 Task: Check the sale-to-list ratio of large kitchen in the last 3 years.
Action: Mouse moved to (797, 179)
Screenshot: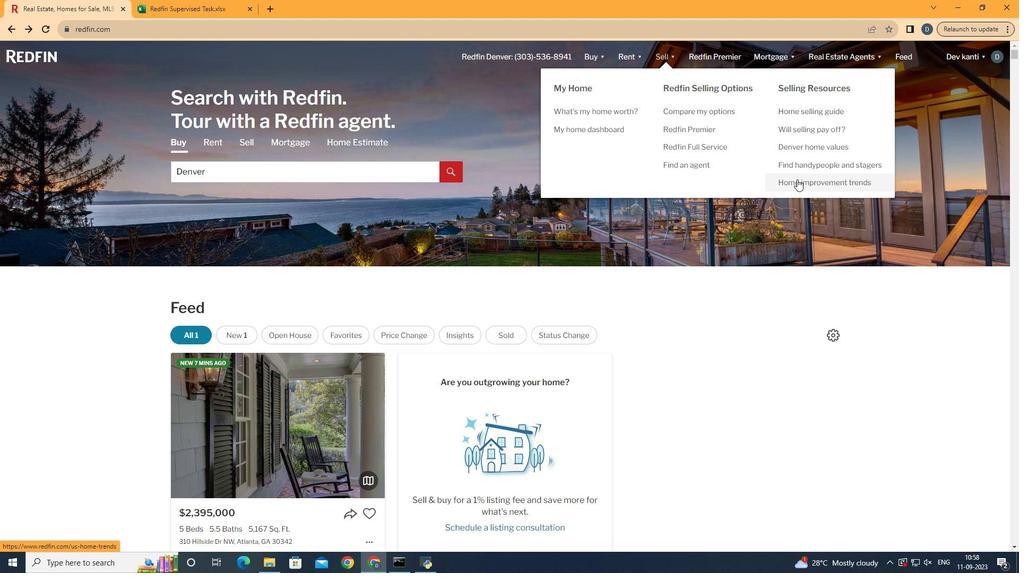 
Action: Mouse pressed left at (797, 179)
Screenshot: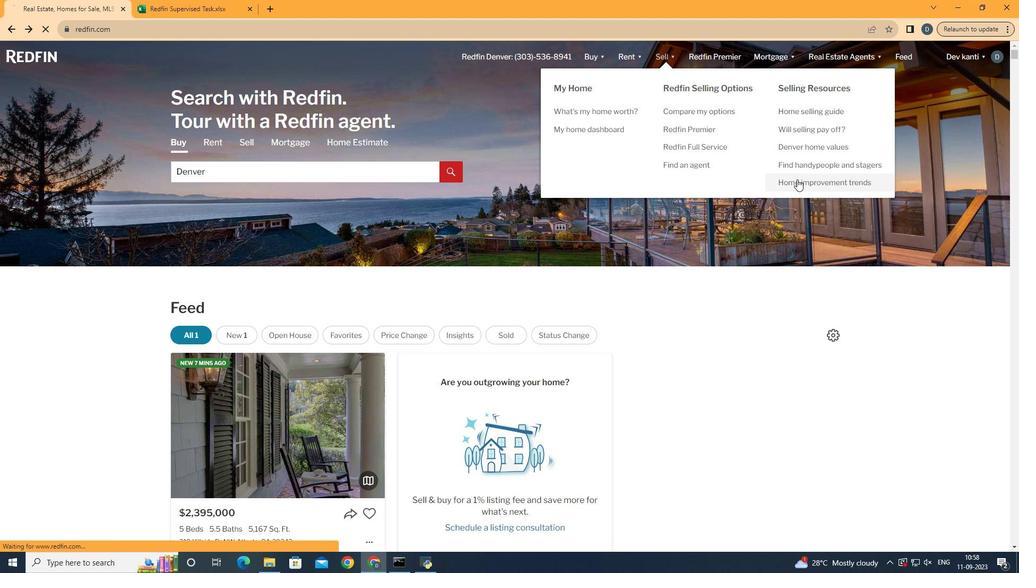 
Action: Mouse moved to (255, 198)
Screenshot: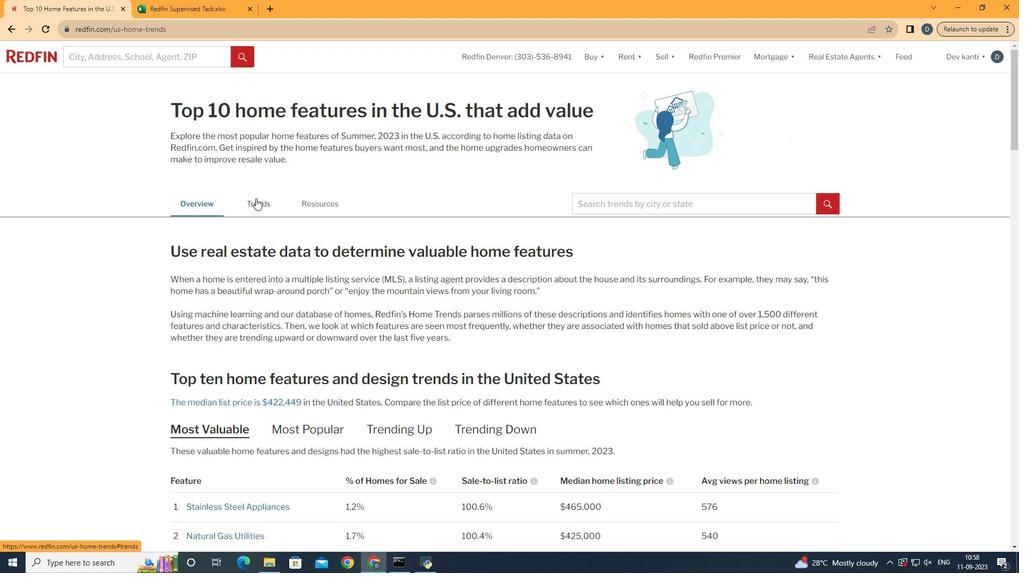 
Action: Mouse pressed left at (255, 198)
Screenshot: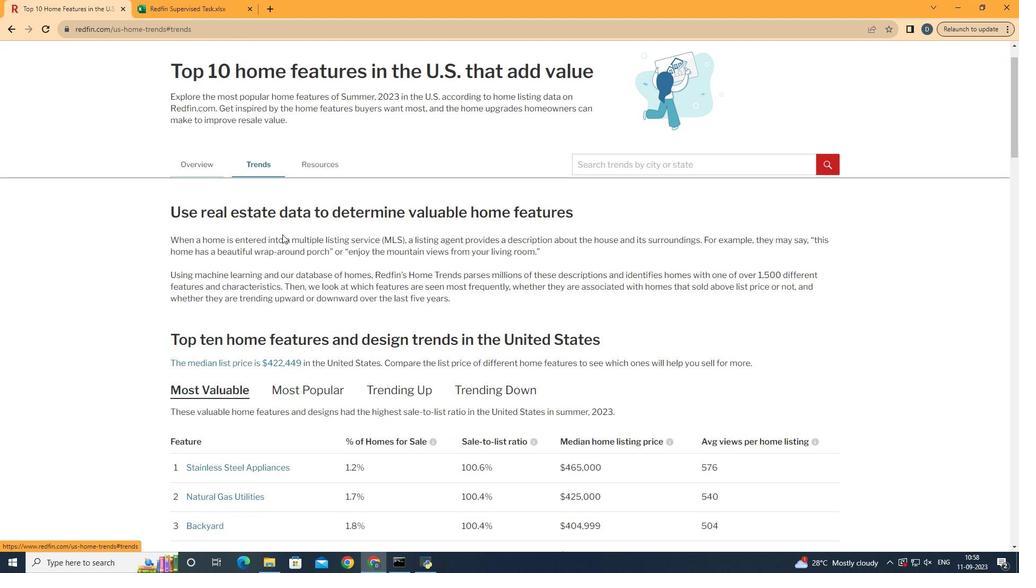
Action: Mouse moved to (351, 289)
Screenshot: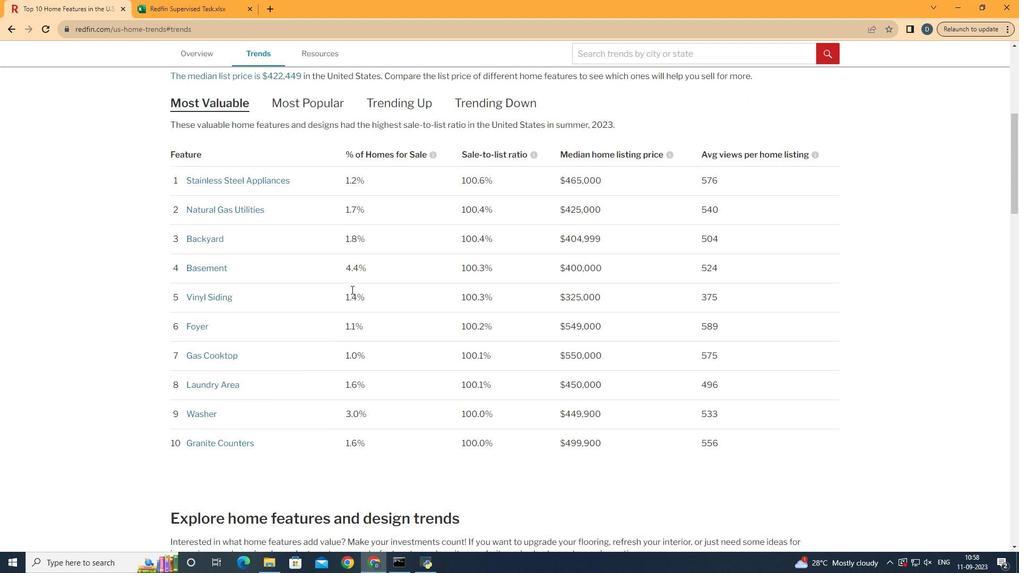 
Action: Mouse scrolled (351, 289) with delta (0, 0)
Screenshot: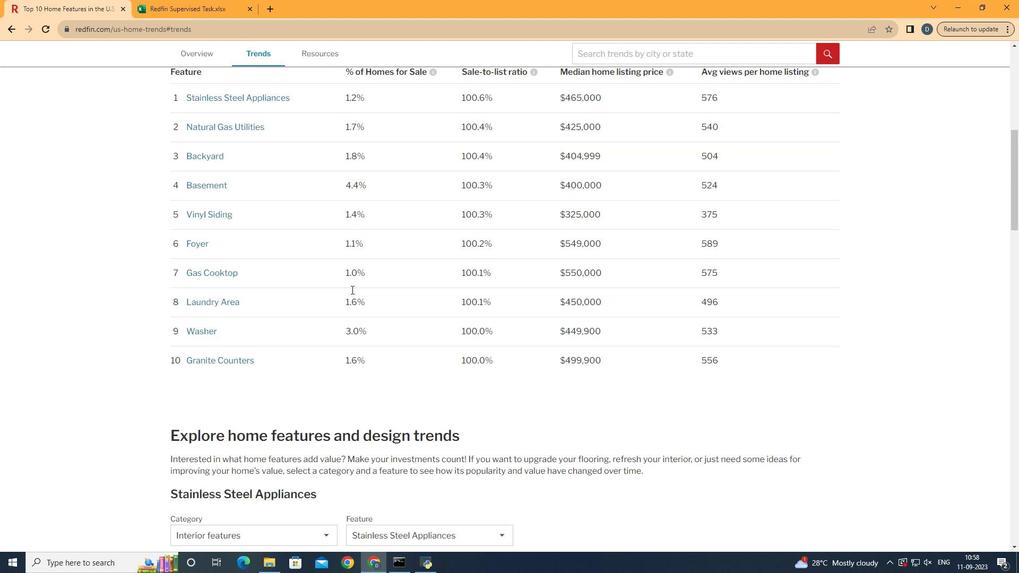 
Action: Mouse scrolled (351, 289) with delta (0, 0)
Screenshot: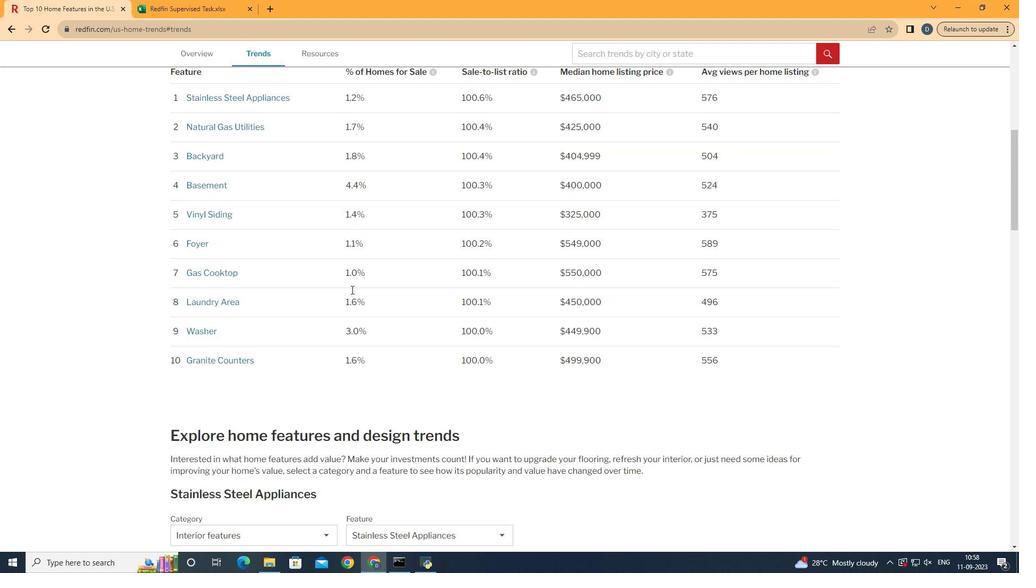
Action: Mouse scrolled (351, 289) with delta (0, 0)
Screenshot: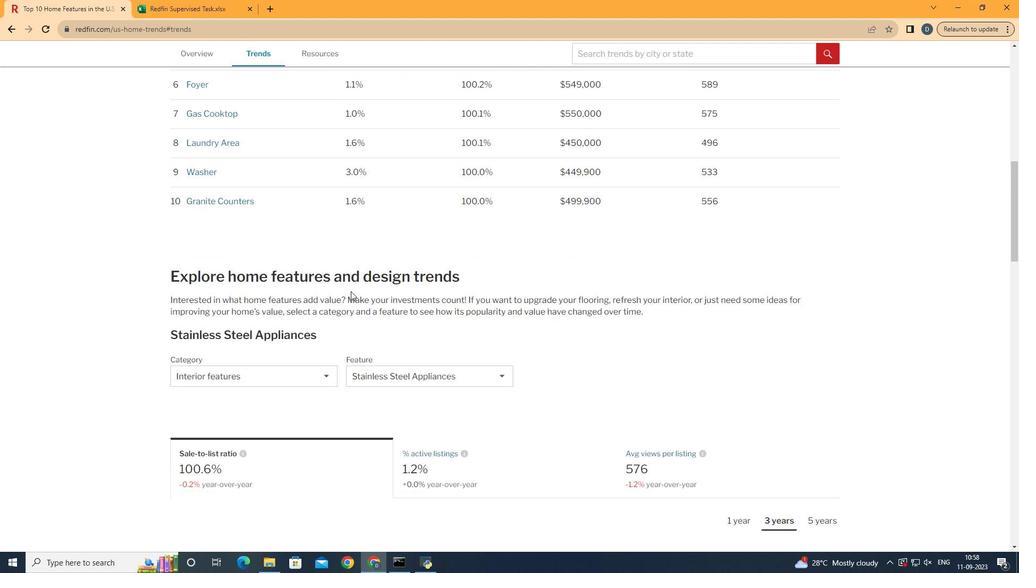 
Action: Mouse scrolled (351, 289) with delta (0, 0)
Screenshot: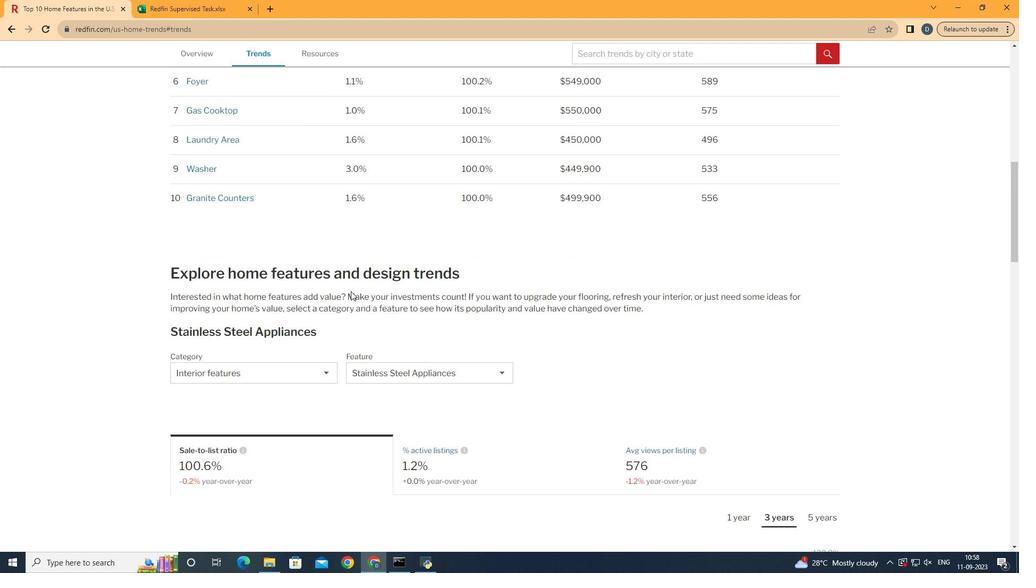 
Action: Mouse scrolled (351, 289) with delta (0, 0)
Screenshot: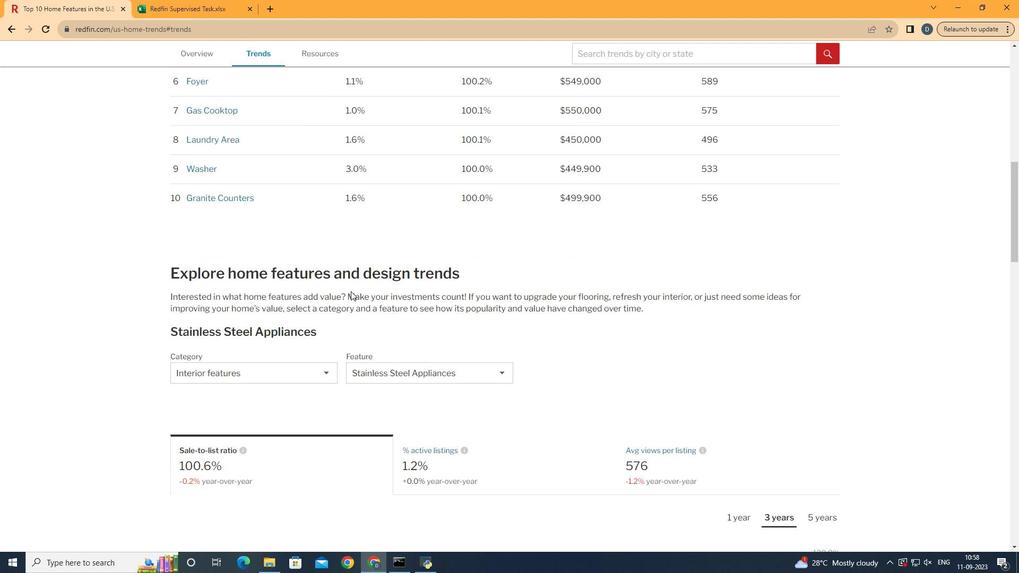 
Action: Mouse moved to (351, 291)
Screenshot: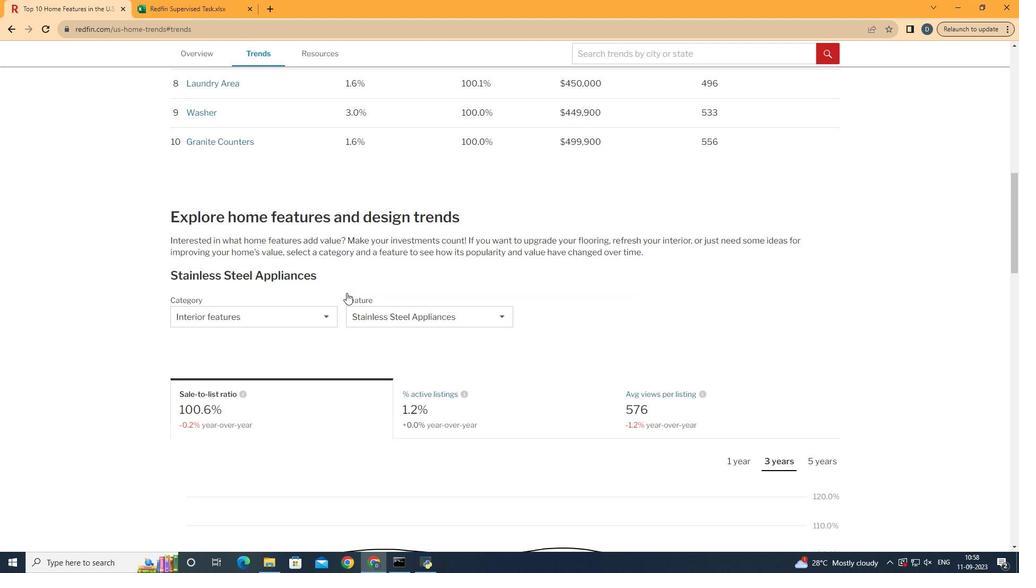
Action: Mouse scrolled (351, 291) with delta (0, 0)
Screenshot: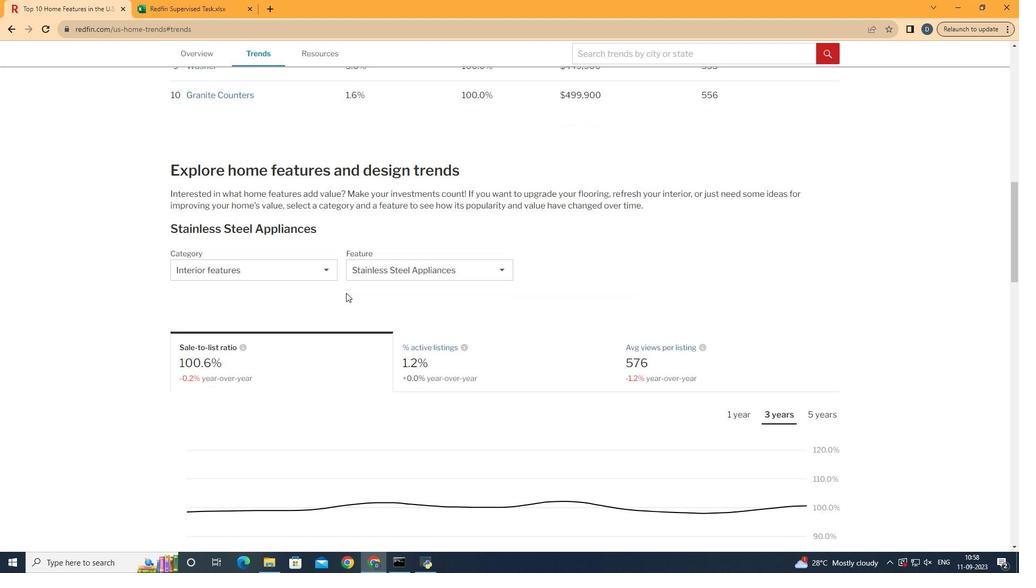 
Action: Mouse scrolled (351, 291) with delta (0, 0)
Screenshot: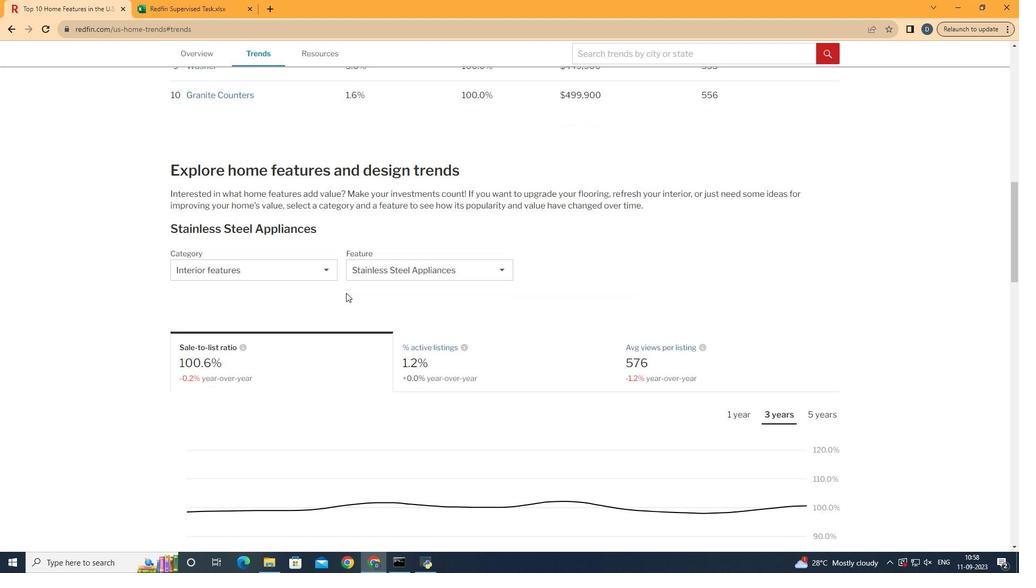 
Action: Mouse moved to (312, 276)
Screenshot: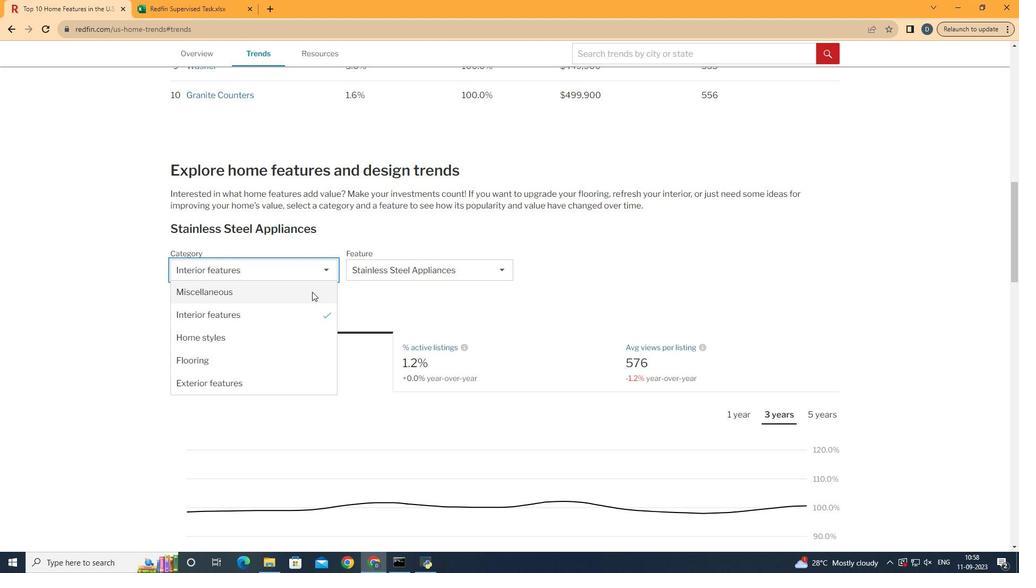 
Action: Mouse pressed left at (312, 276)
Screenshot: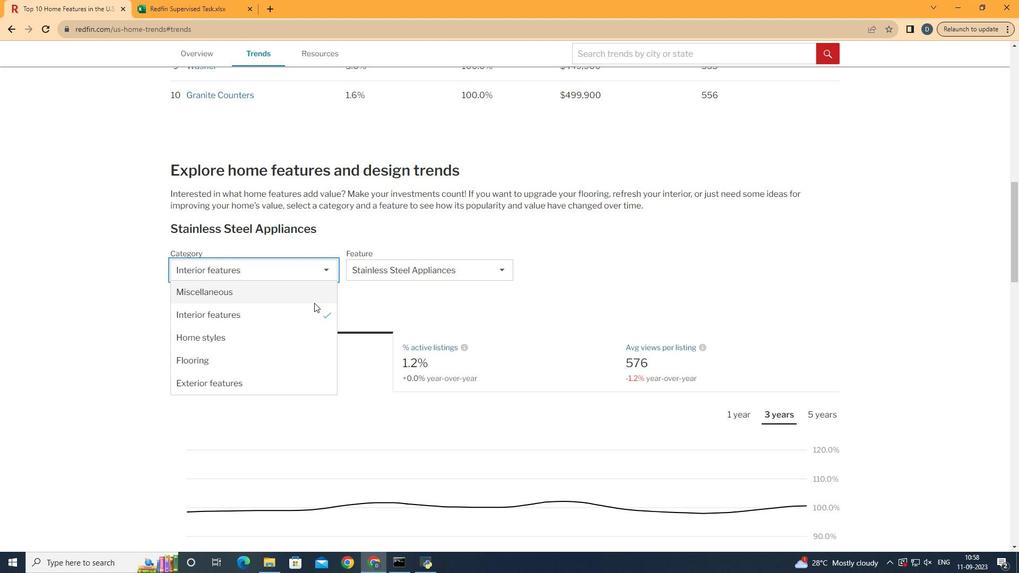 
Action: Mouse moved to (315, 308)
Screenshot: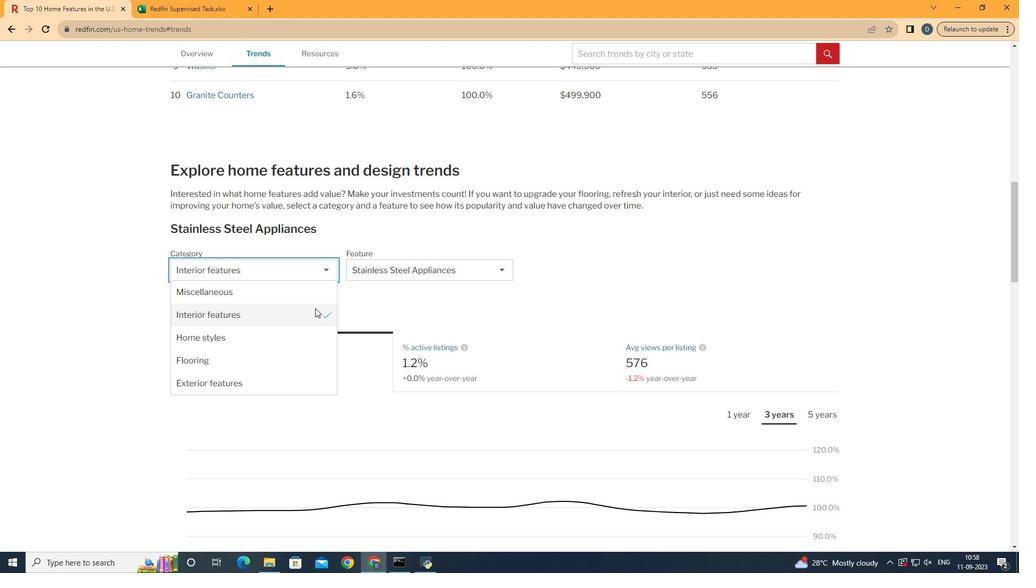 
Action: Mouse pressed left at (315, 308)
Screenshot: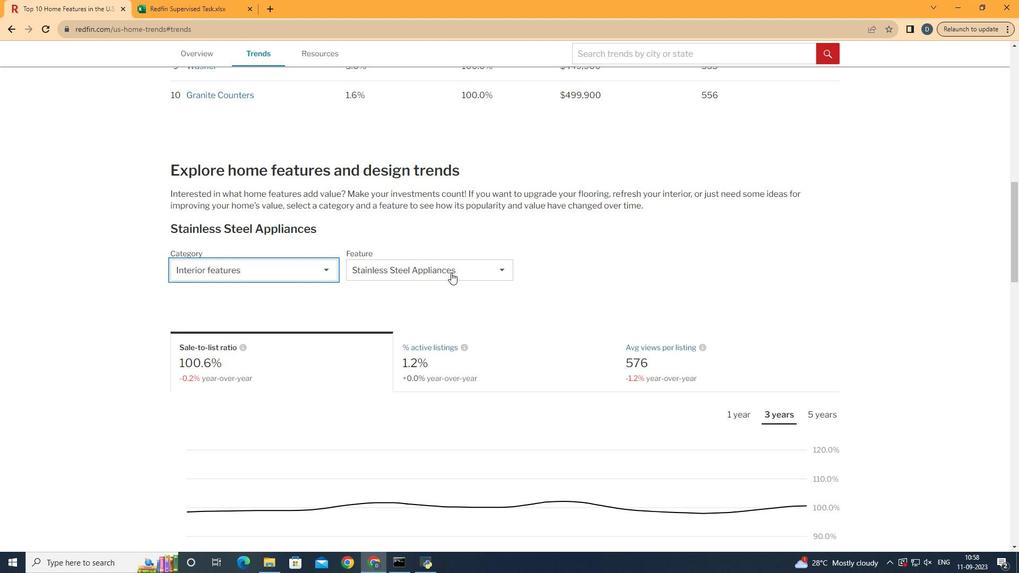 
Action: Mouse moved to (452, 272)
Screenshot: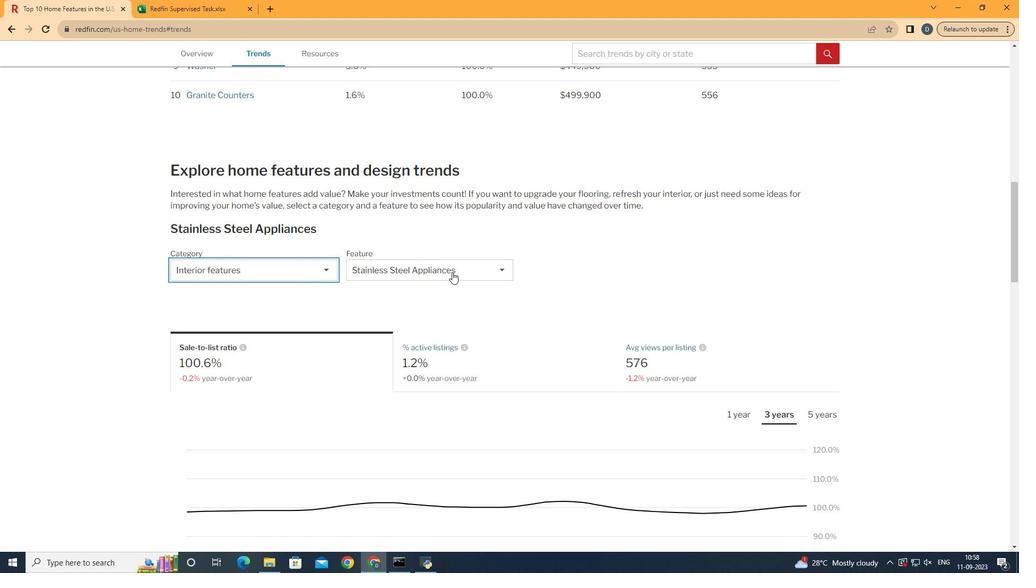 
Action: Mouse pressed left at (452, 272)
Screenshot: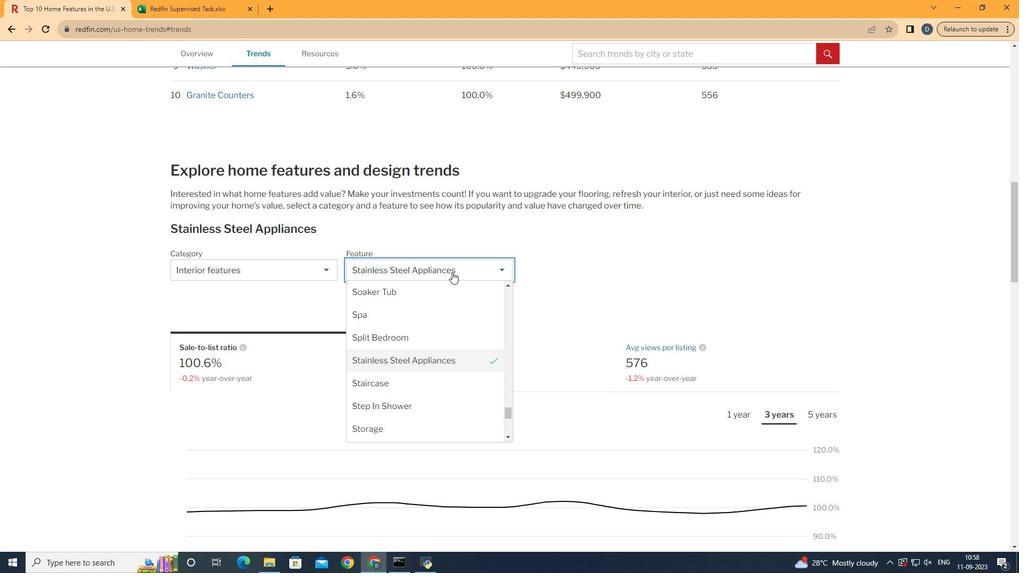 
Action: Mouse moved to (466, 377)
Screenshot: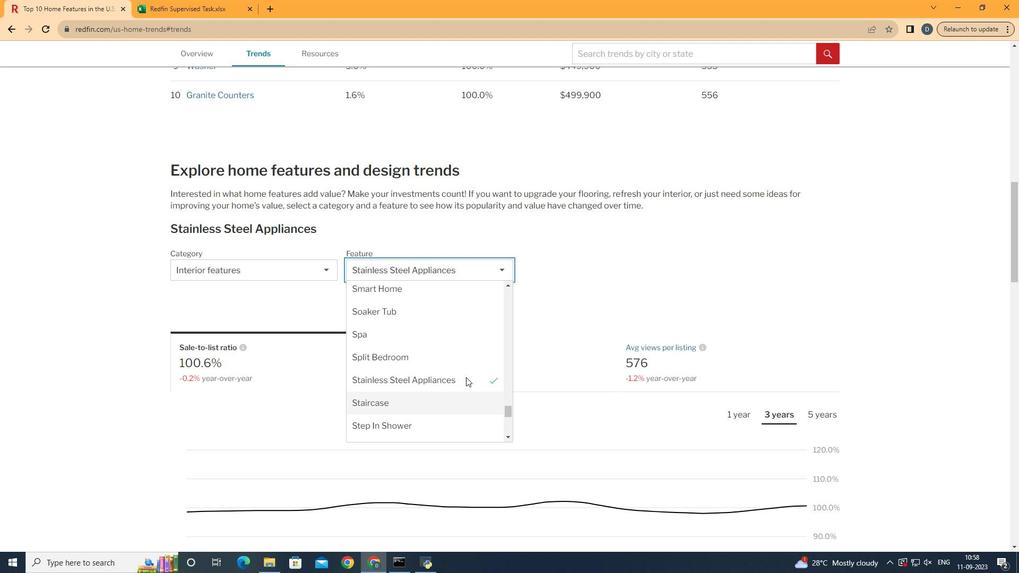 
Action: Mouse scrolled (466, 378) with delta (0, 0)
Screenshot: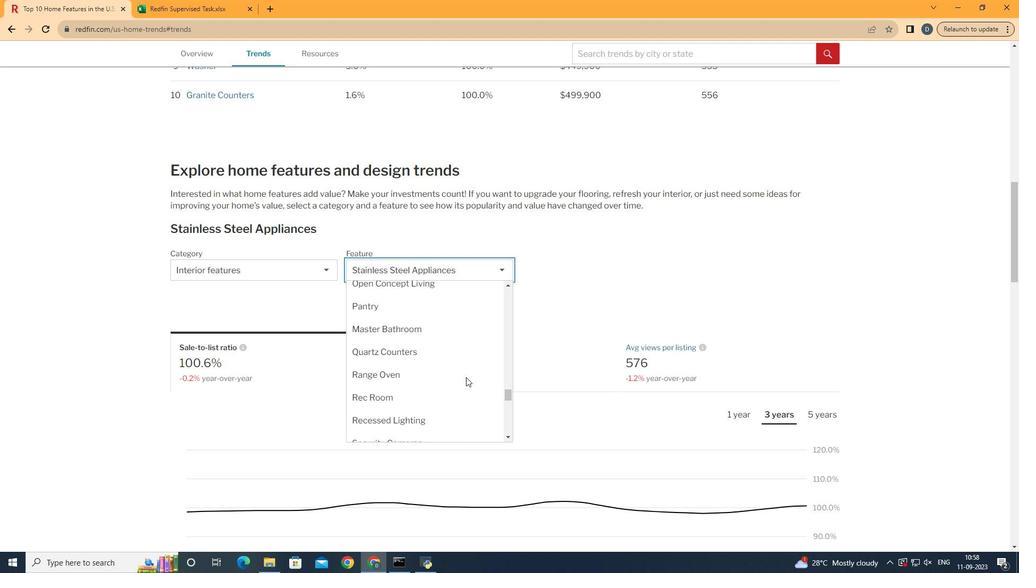 
Action: Mouse scrolled (466, 378) with delta (0, 0)
Screenshot: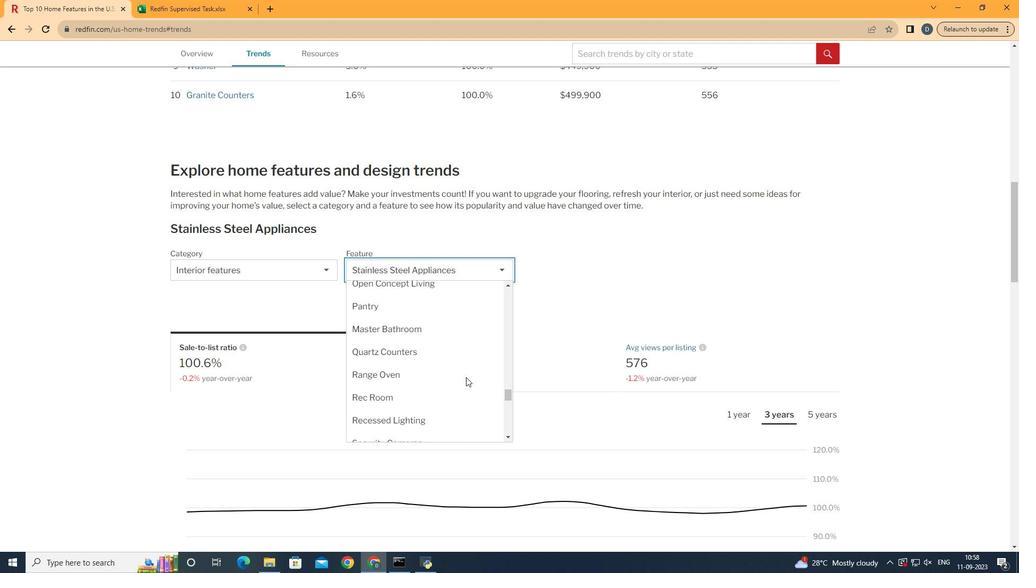 
Action: Mouse scrolled (466, 378) with delta (0, 0)
Screenshot: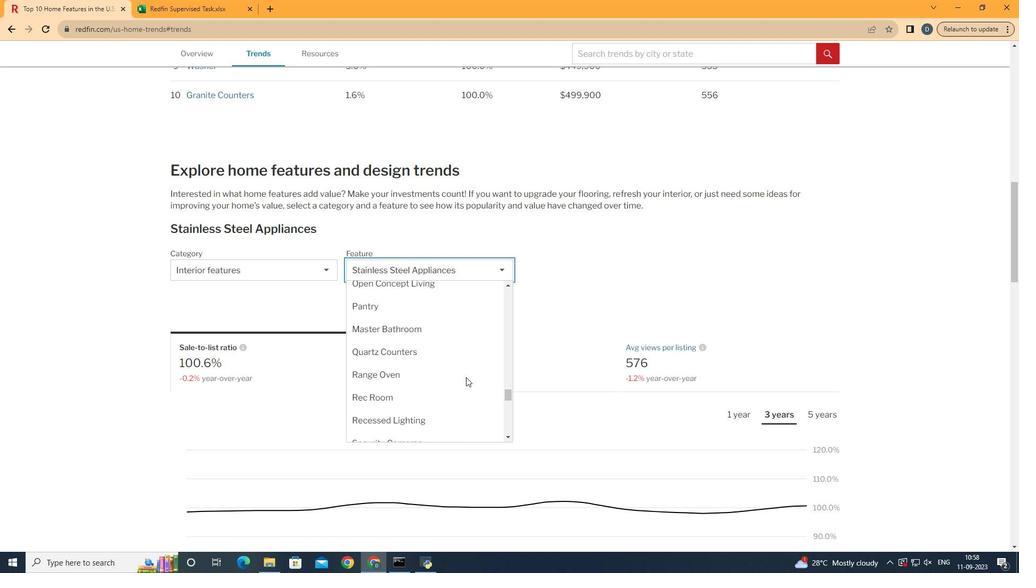 
Action: Mouse scrolled (466, 378) with delta (0, 0)
Screenshot: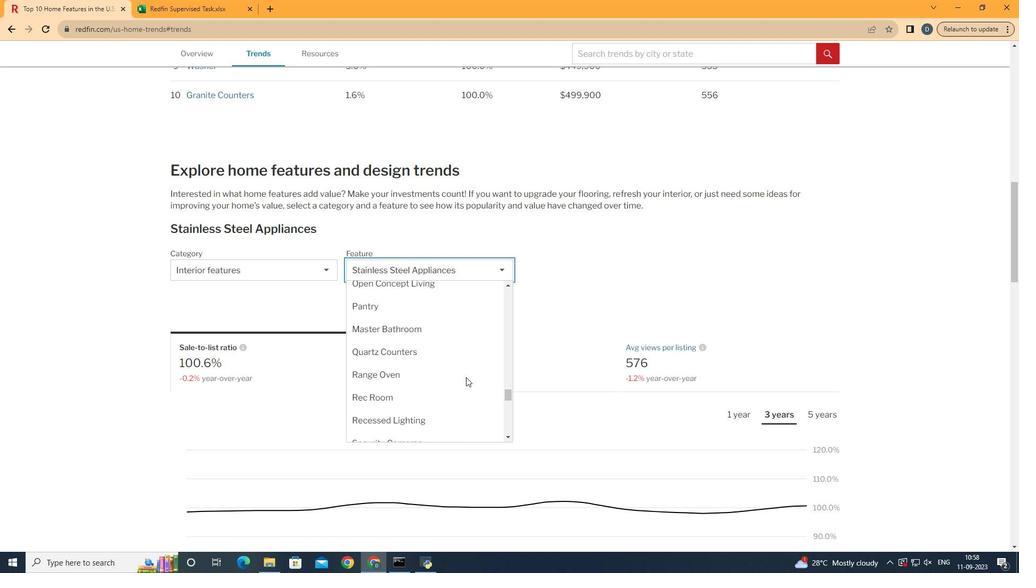 
Action: Mouse scrolled (466, 378) with delta (0, 0)
Screenshot: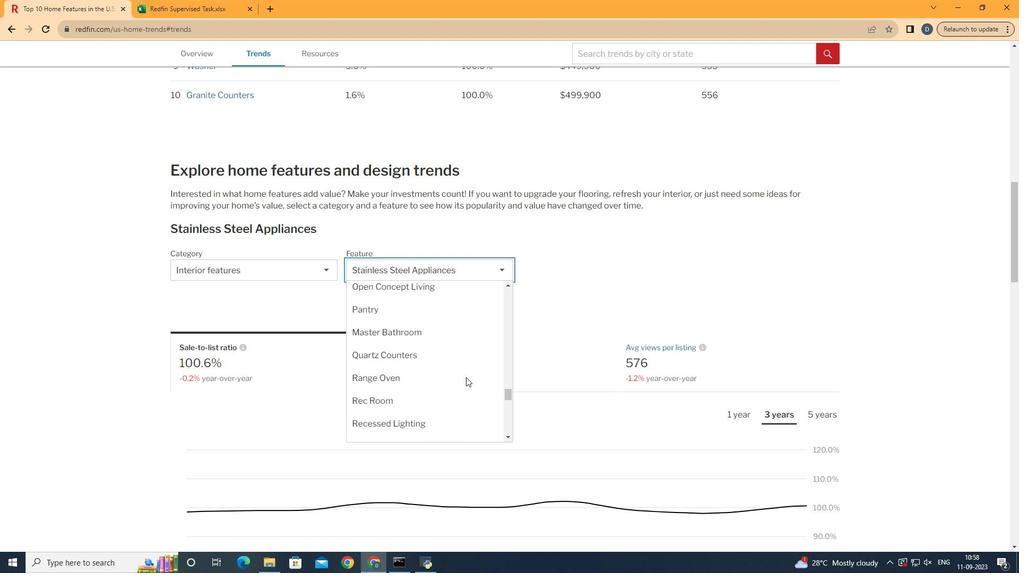 
Action: Mouse scrolled (466, 378) with delta (0, 0)
Screenshot: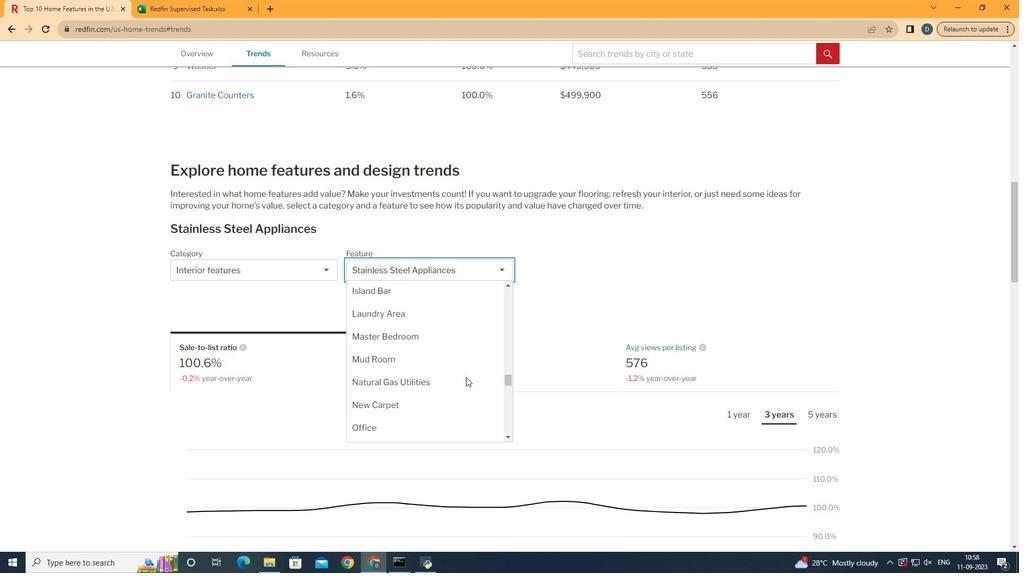 
Action: Mouse scrolled (466, 378) with delta (0, 0)
Screenshot: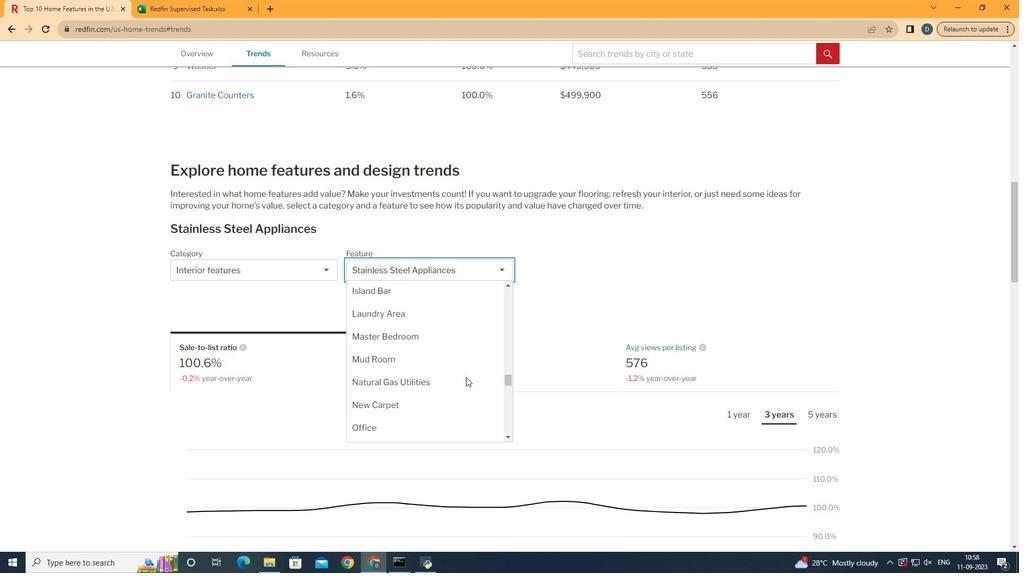 
Action: Mouse scrolled (466, 378) with delta (0, 0)
Screenshot: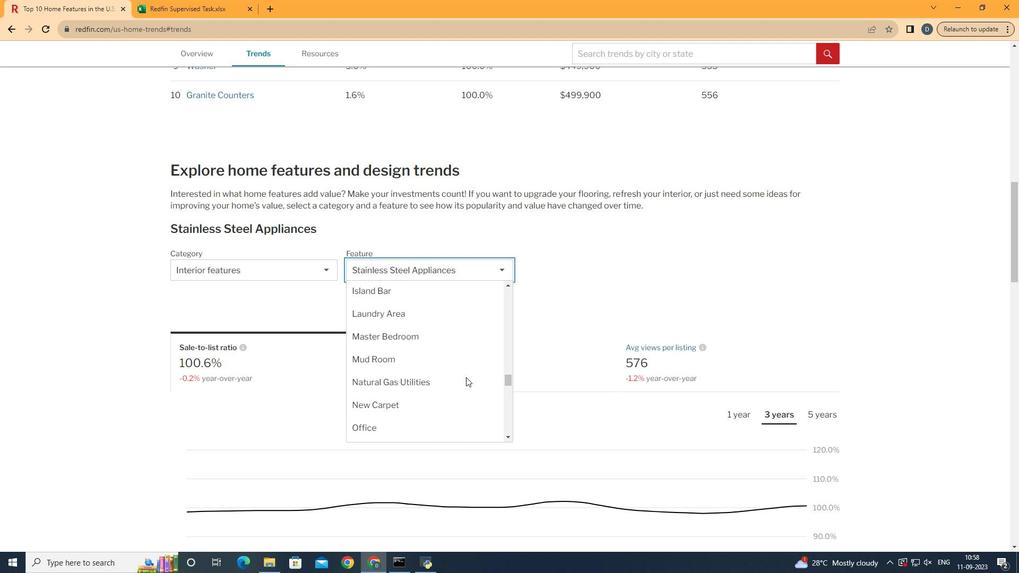 
Action: Mouse scrolled (466, 378) with delta (0, 0)
Screenshot: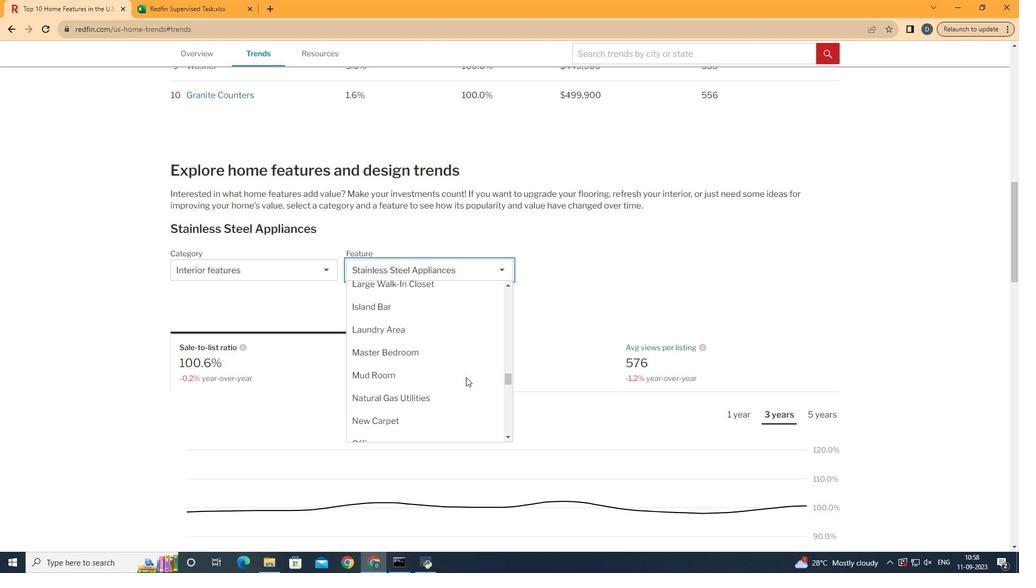 
Action: Mouse scrolled (466, 378) with delta (0, 0)
Screenshot: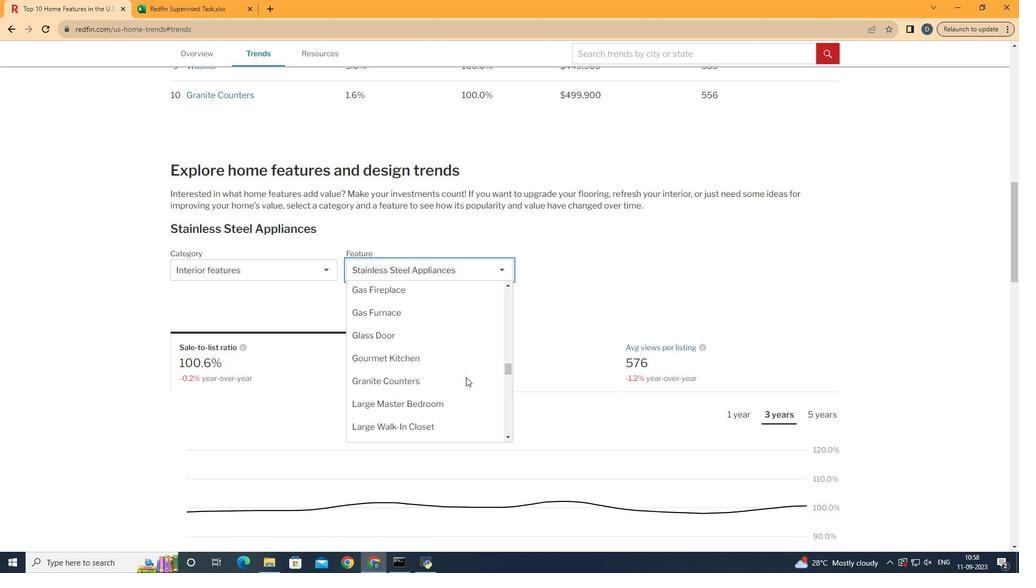 
Action: Mouse scrolled (466, 378) with delta (0, 0)
Screenshot: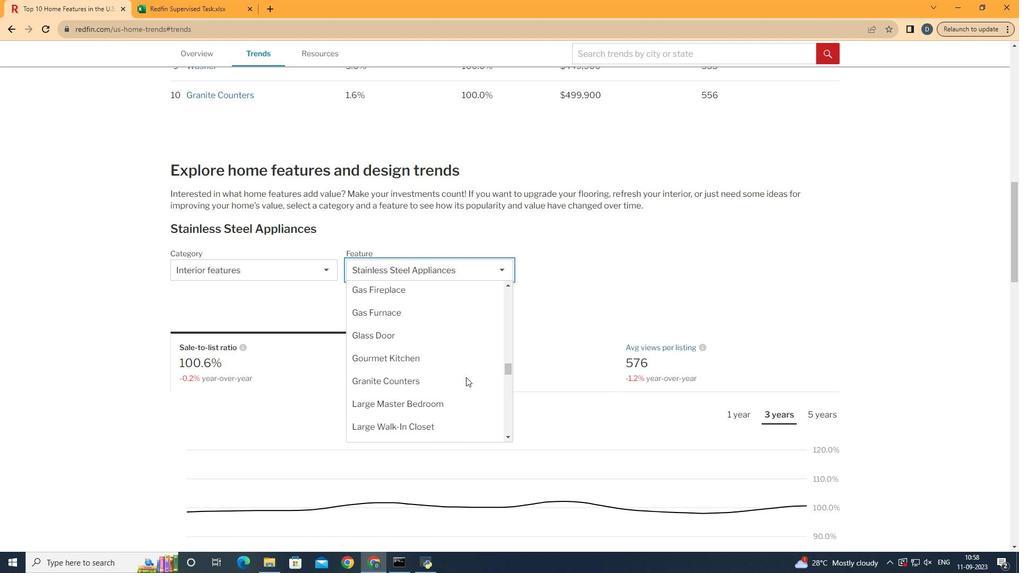 
Action: Mouse scrolled (466, 378) with delta (0, 0)
Screenshot: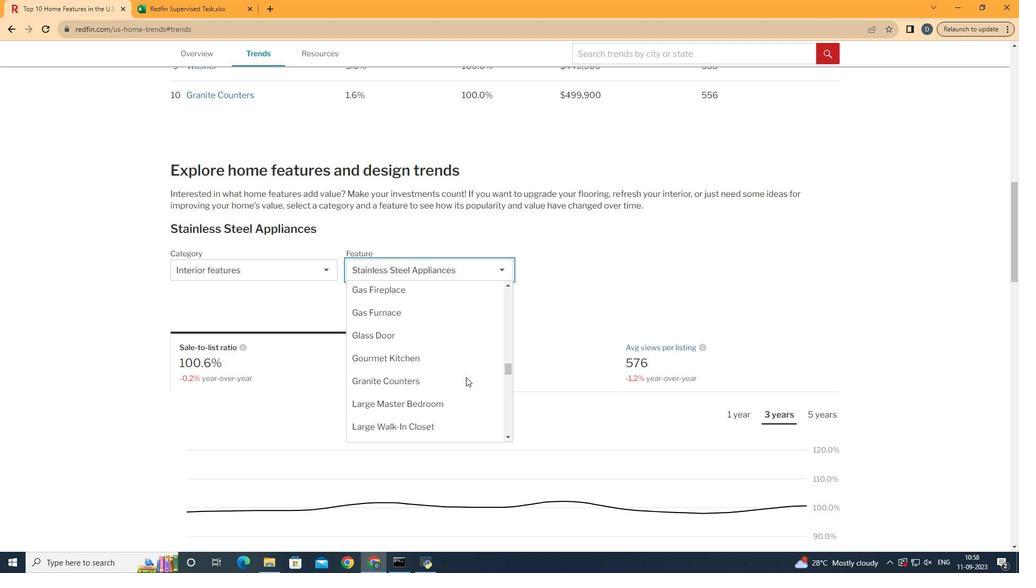 
Action: Mouse scrolled (466, 378) with delta (0, 0)
Screenshot: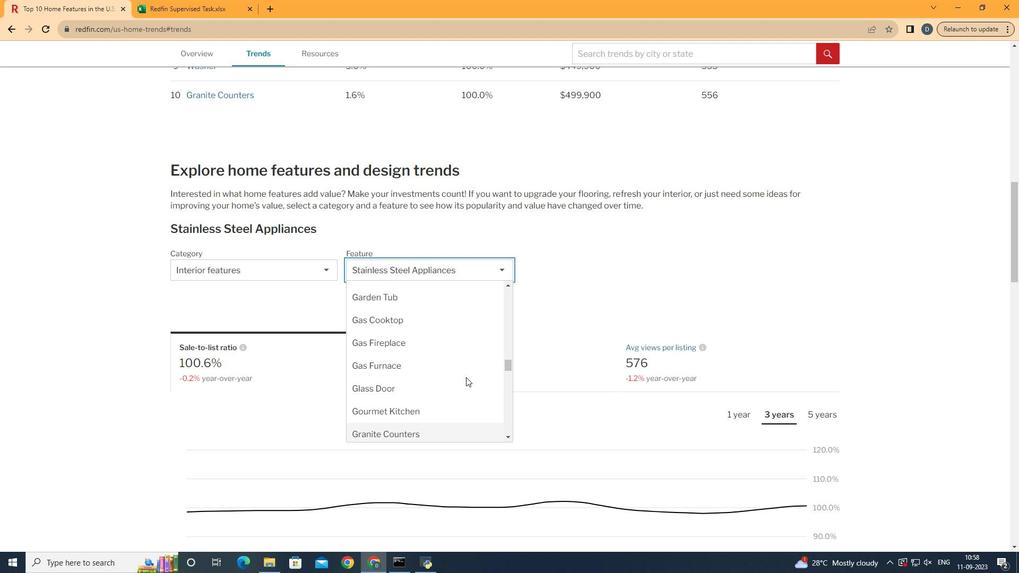 
Action: Mouse scrolled (466, 378) with delta (0, 0)
Screenshot: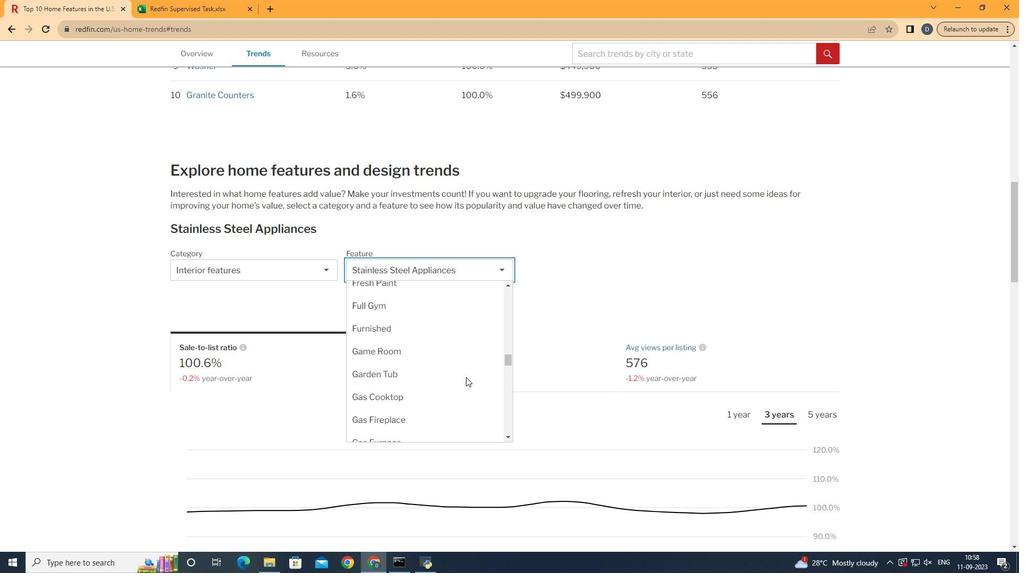 
Action: Mouse scrolled (466, 378) with delta (0, 0)
Screenshot: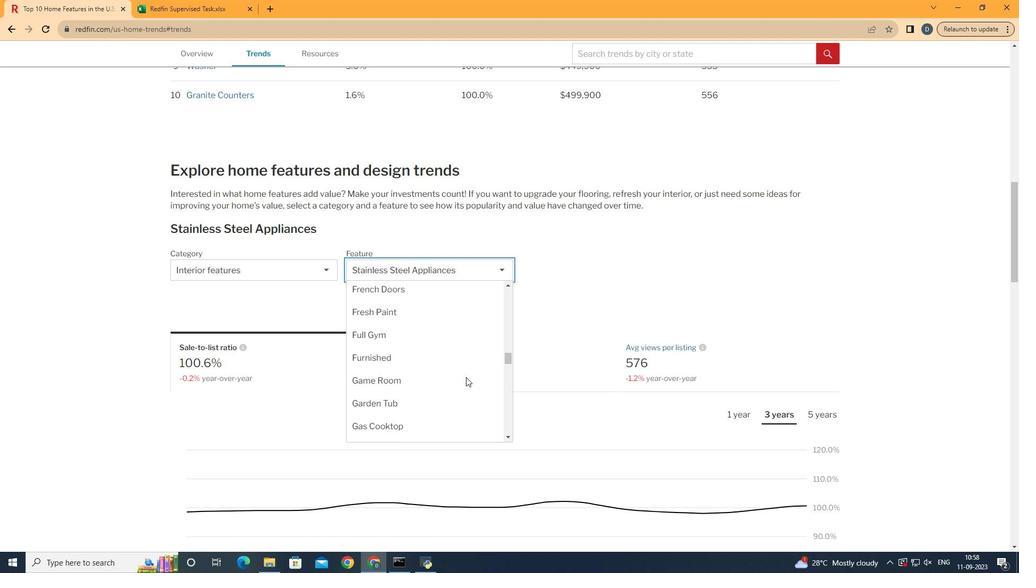 
Action: Mouse scrolled (466, 378) with delta (0, 0)
Screenshot: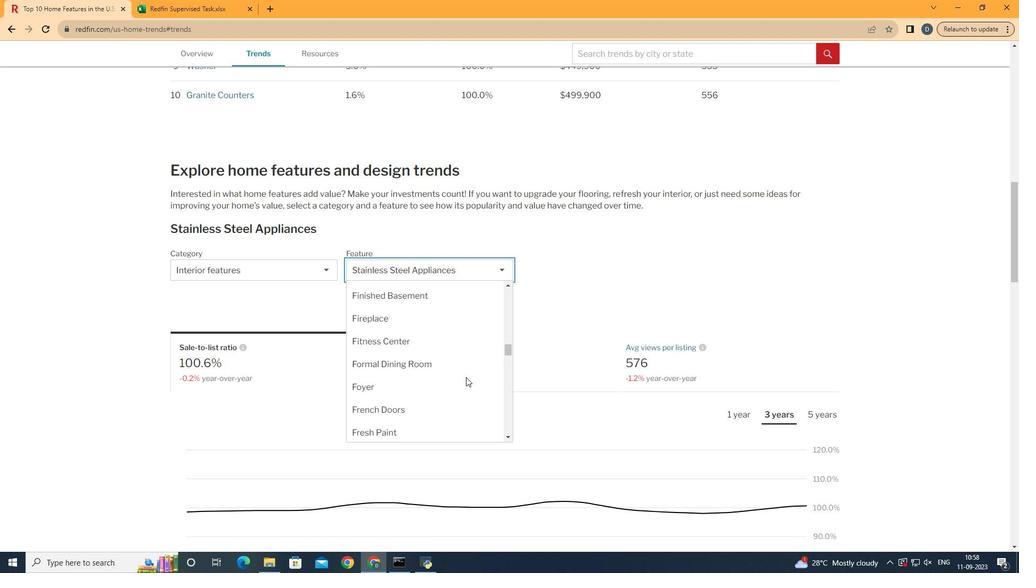 
Action: Mouse scrolled (466, 378) with delta (0, 0)
Screenshot: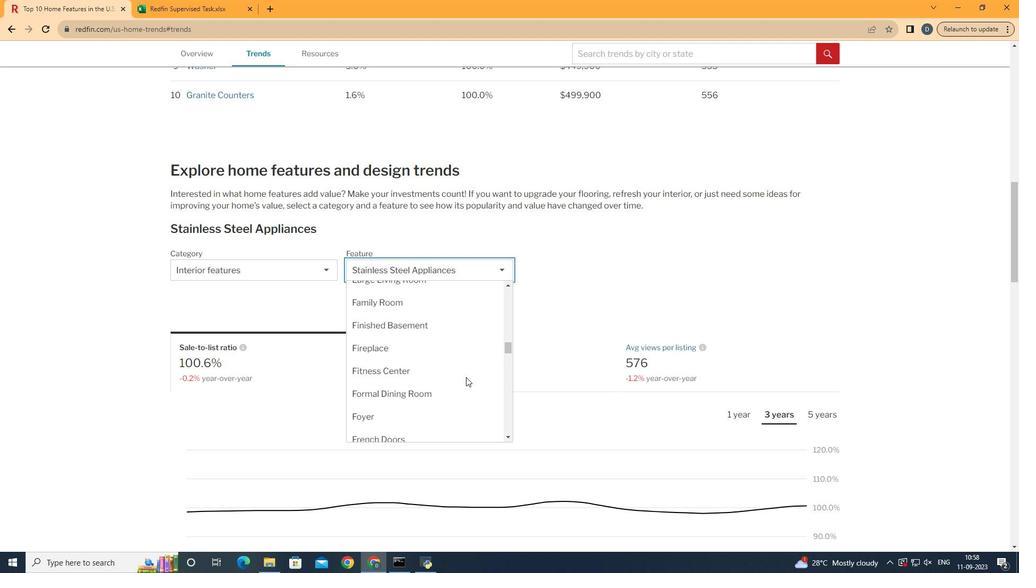 
Action: Mouse scrolled (466, 378) with delta (0, 0)
Screenshot: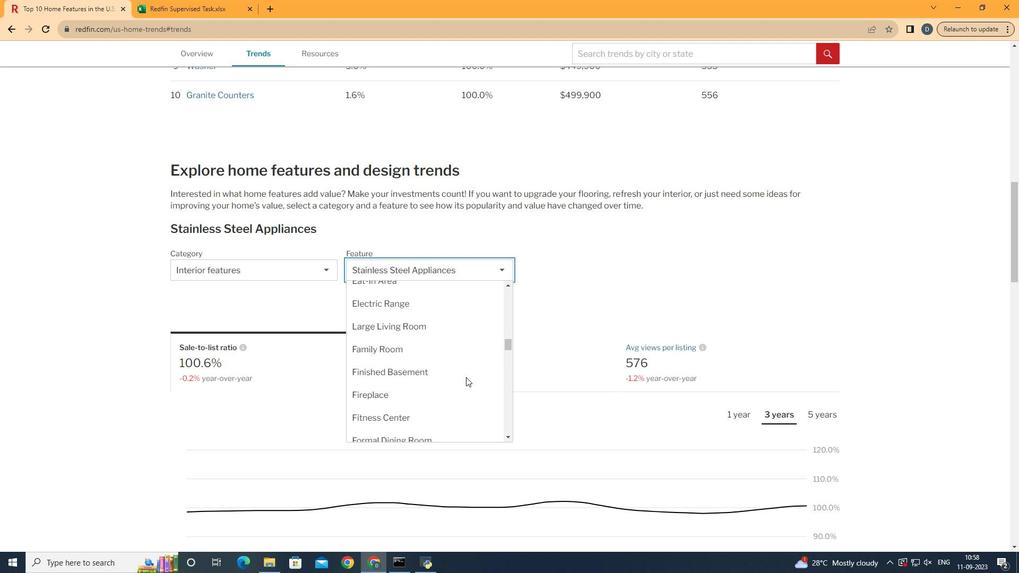 
Action: Mouse scrolled (466, 378) with delta (0, 0)
Screenshot: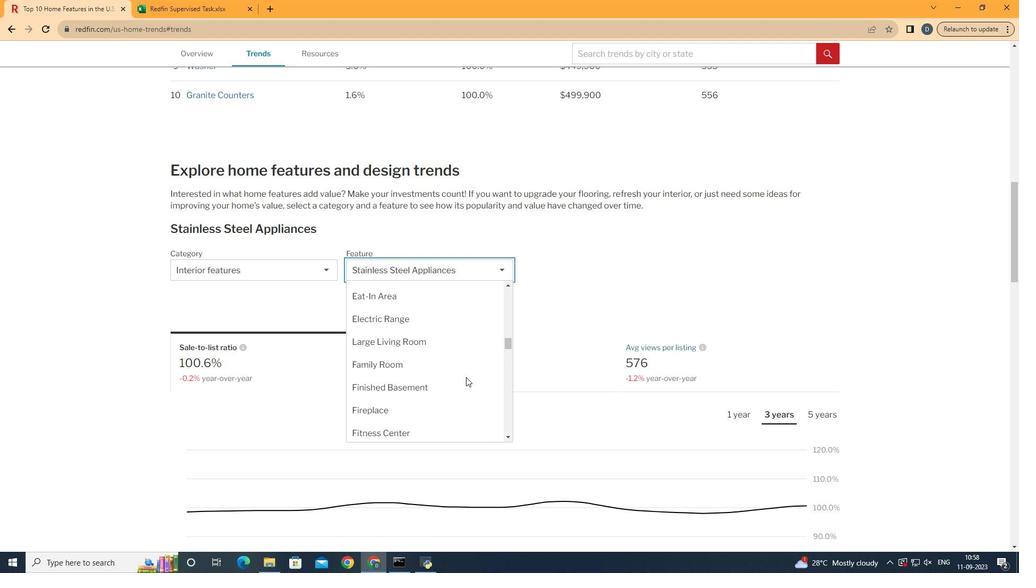 
Action: Mouse scrolled (466, 378) with delta (0, 0)
Screenshot: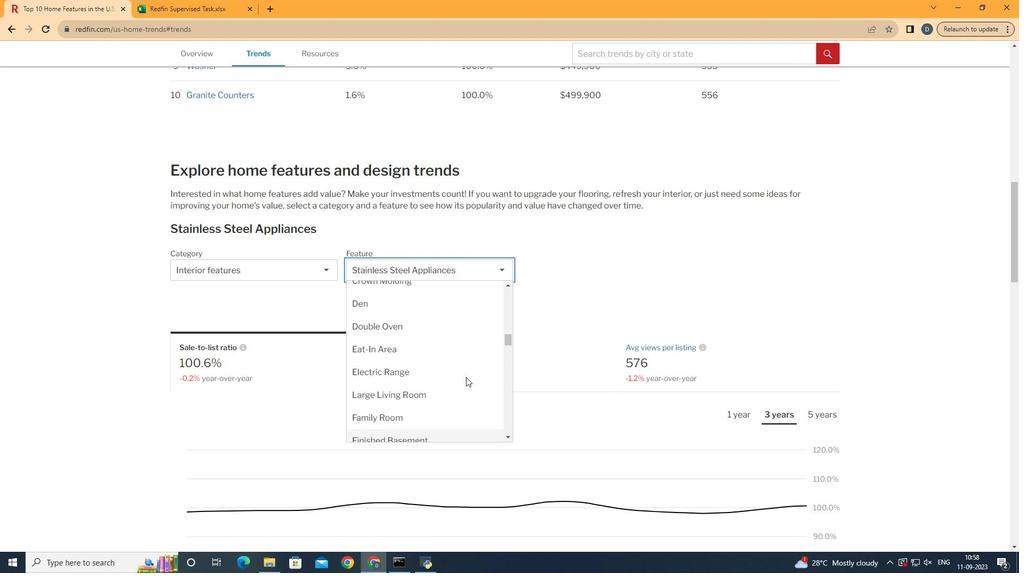 
Action: Mouse scrolled (466, 378) with delta (0, 0)
Screenshot: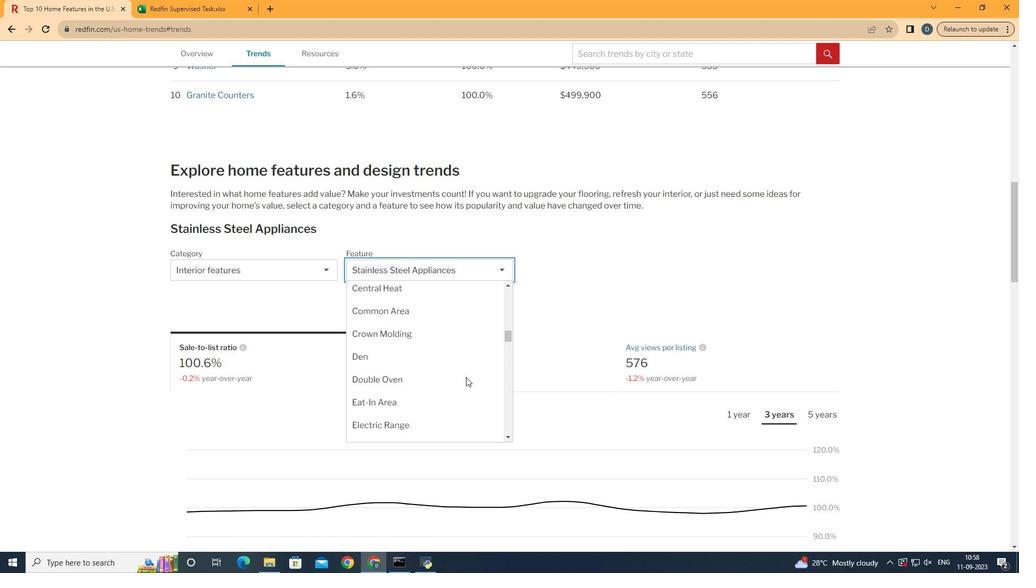 
Action: Mouse scrolled (466, 378) with delta (0, 0)
Screenshot: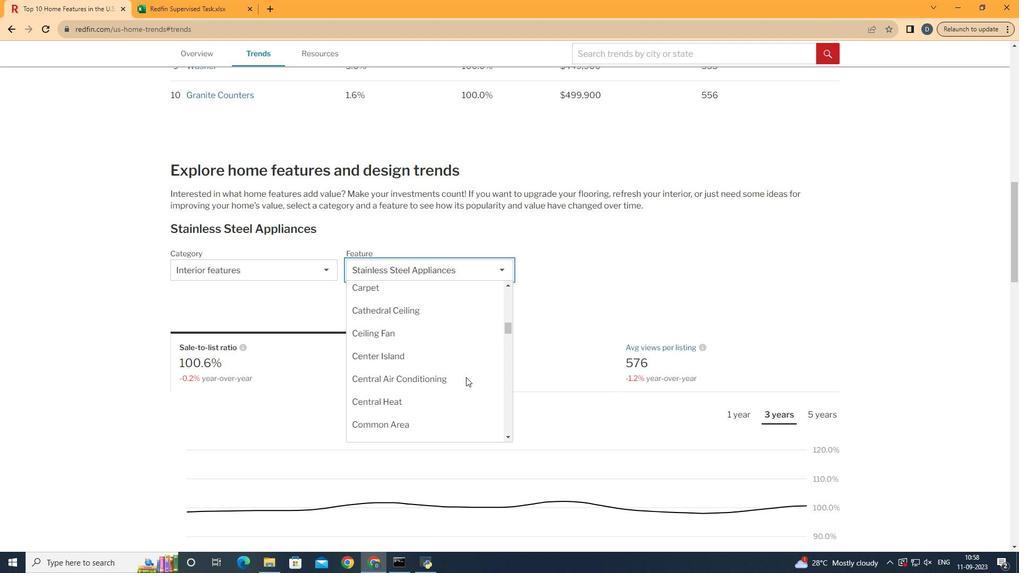 
Action: Mouse scrolled (466, 378) with delta (0, 0)
Screenshot: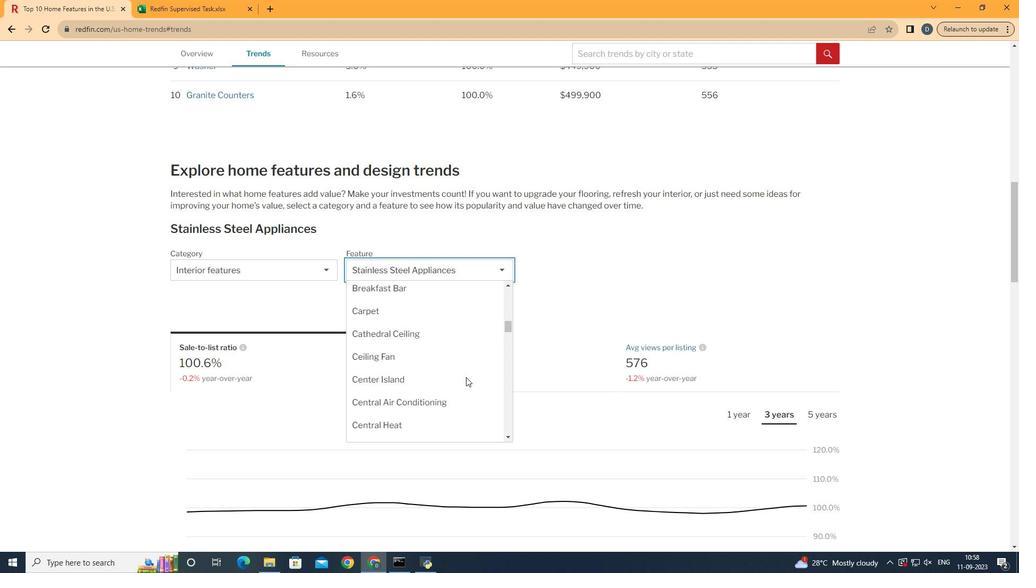 
Action: Mouse scrolled (466, 378) with delta (0, 0)
Screenshot: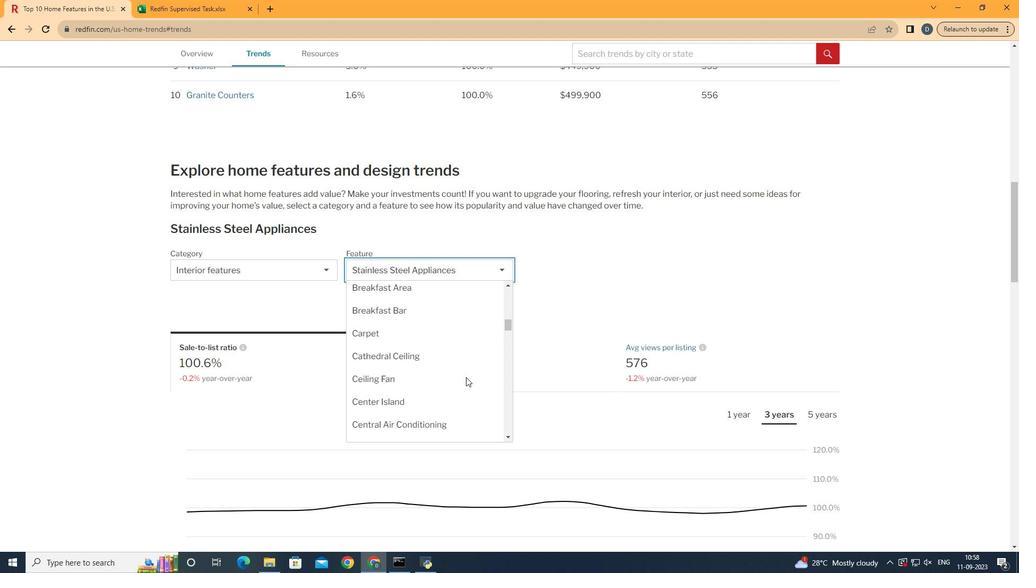 
Action: Mouse moved to (476, 318)
Screenshot: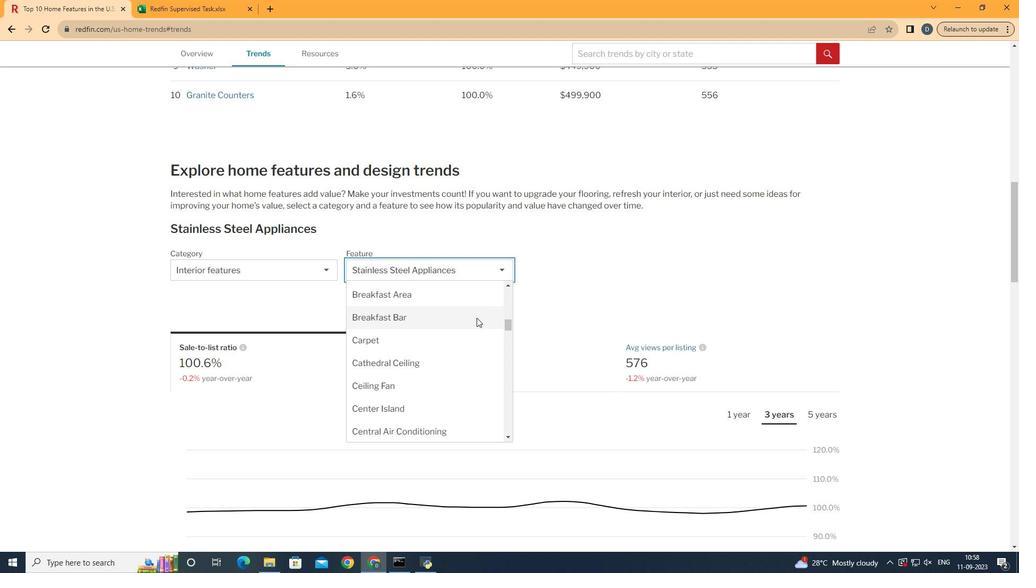 
Action: Mouse scrolled (476, 318) with delta (0, 0)
Screenshot: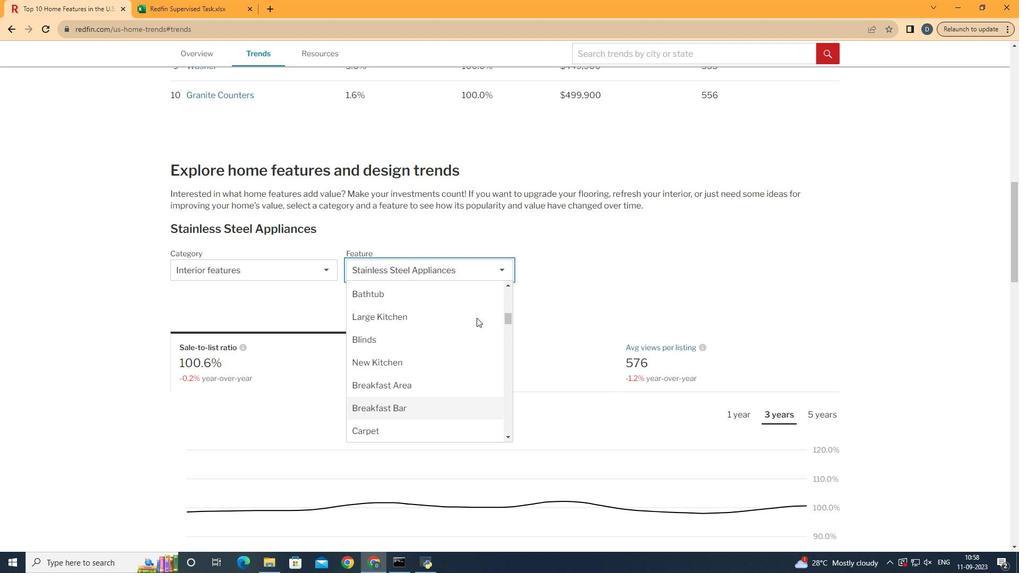 
Action: Mouse scrolled (476, 318) with delta (0, 0)
Screenshot: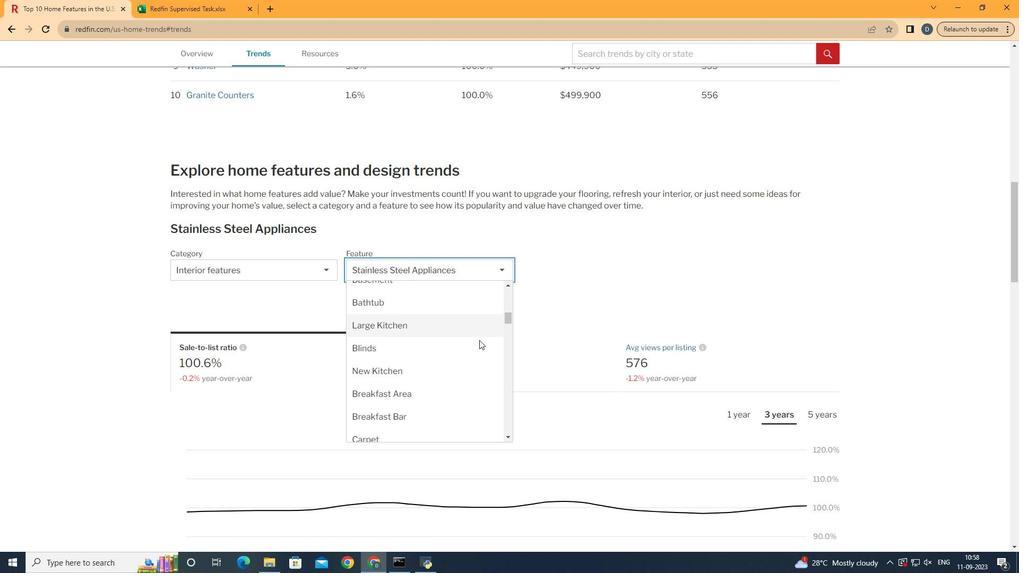 
Action: Mouse moved to (484, 352)
Screenshot: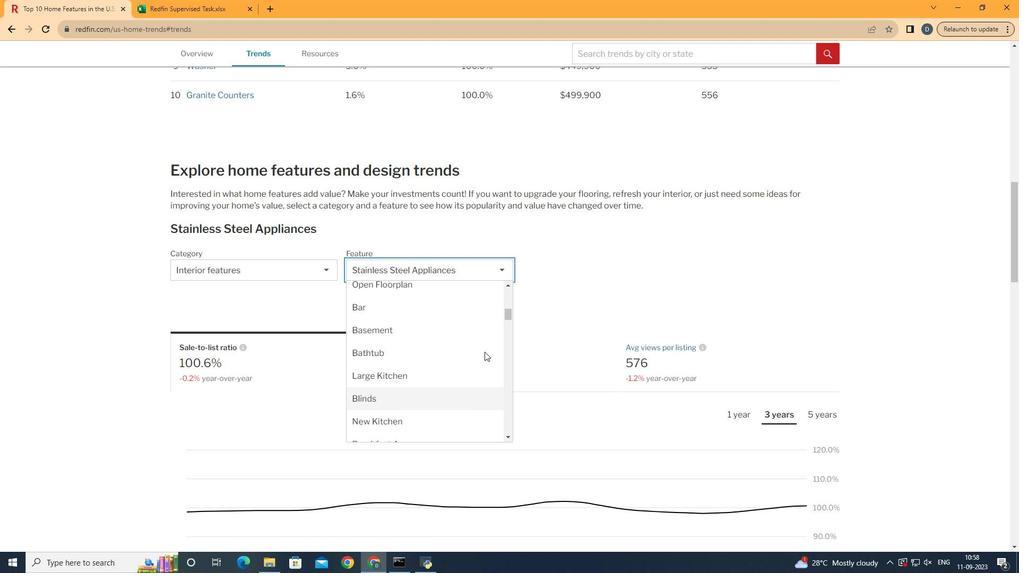 
Action: Mouse scrolled (484, 352) with delta (0, 0)
Screenshot: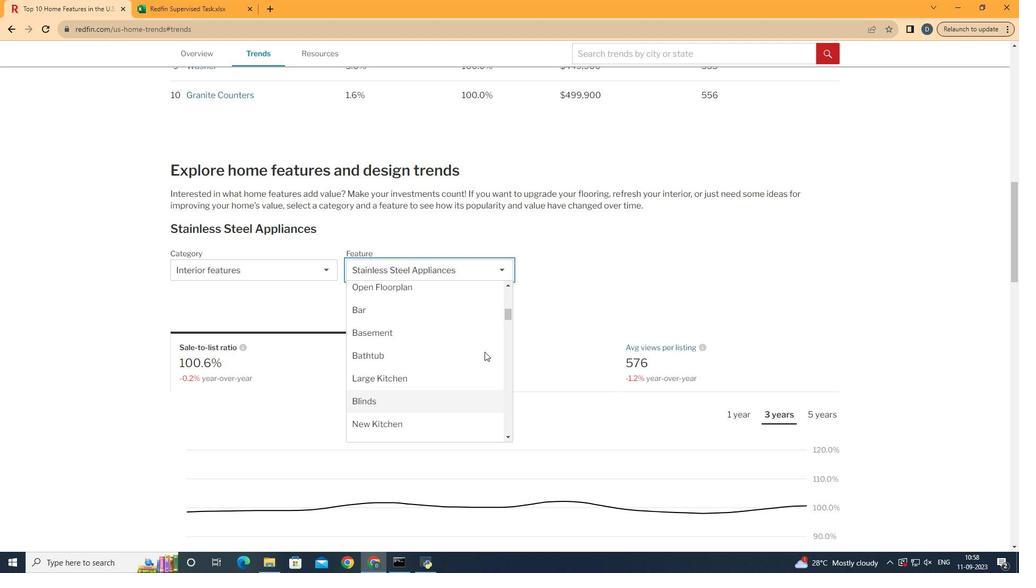 
Action: Mouse scrolled (484, 352) with delta (0, 0)
Screenshot: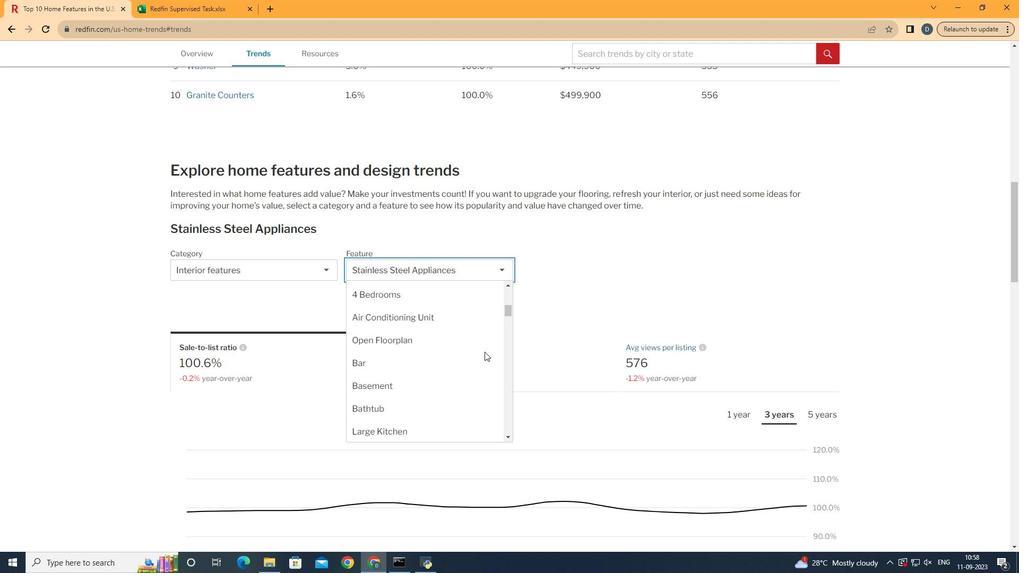 
Action: Mouse moved to (482, 357)
Screenshot: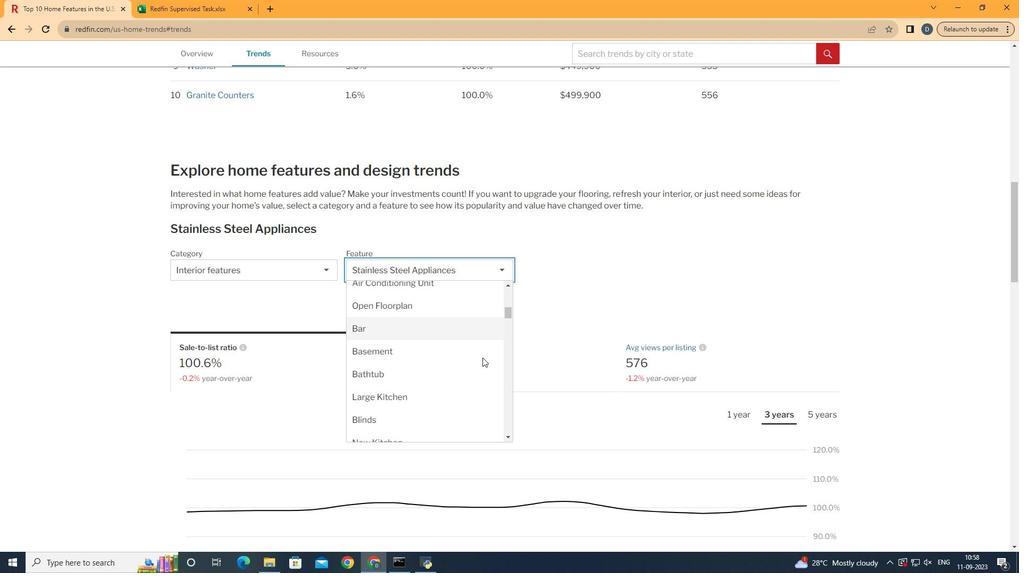 
Action: Mouse scrolled (482, 357) with delta (0, 0)
Screenshot: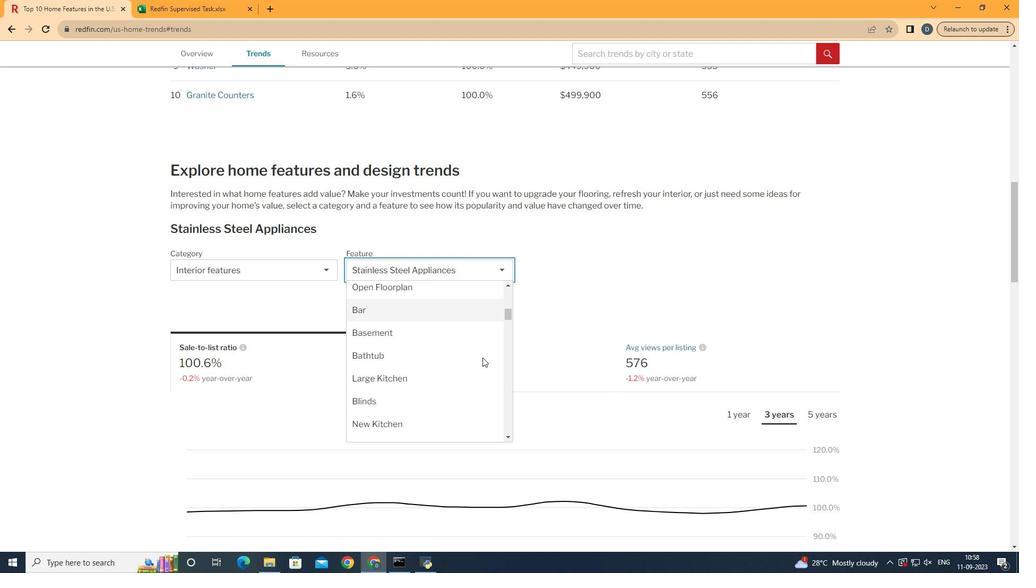 
Action: Mouse moved to (473, 374)
Screenshot: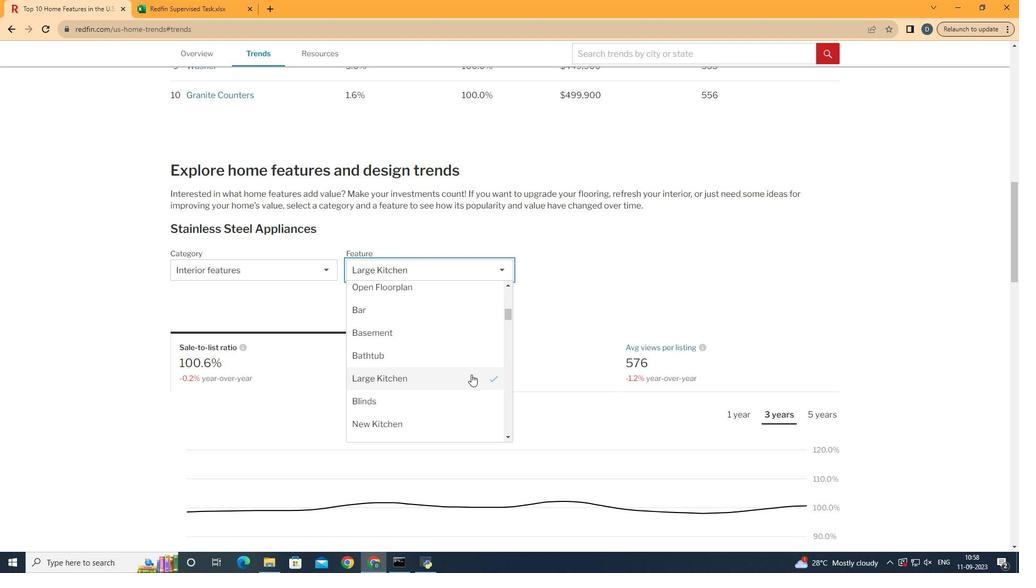 
Action: Mouse pressed left at (473, 374)
Screenshot: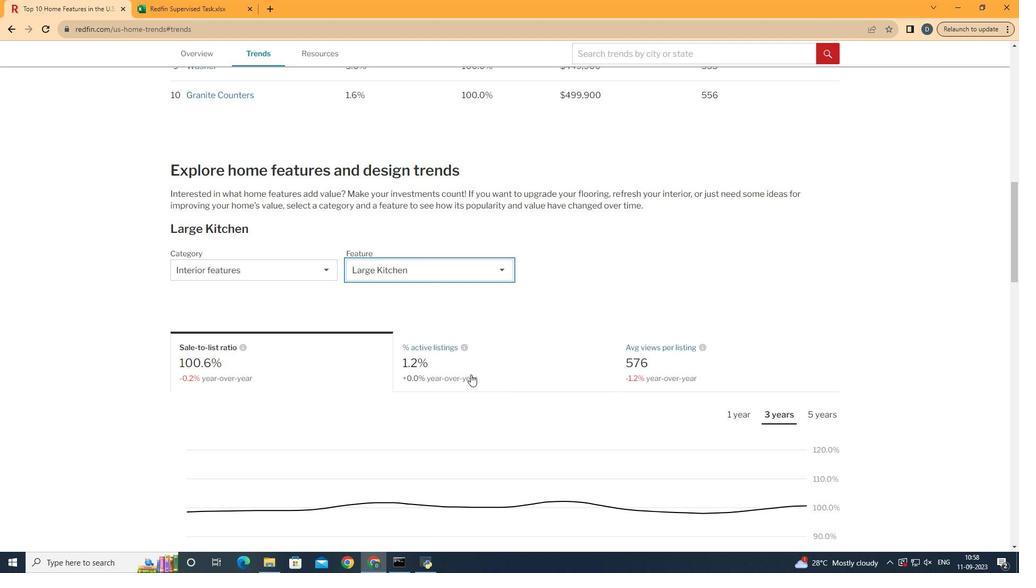 
Action: Mouse moved to (593, 287)
Screenshot: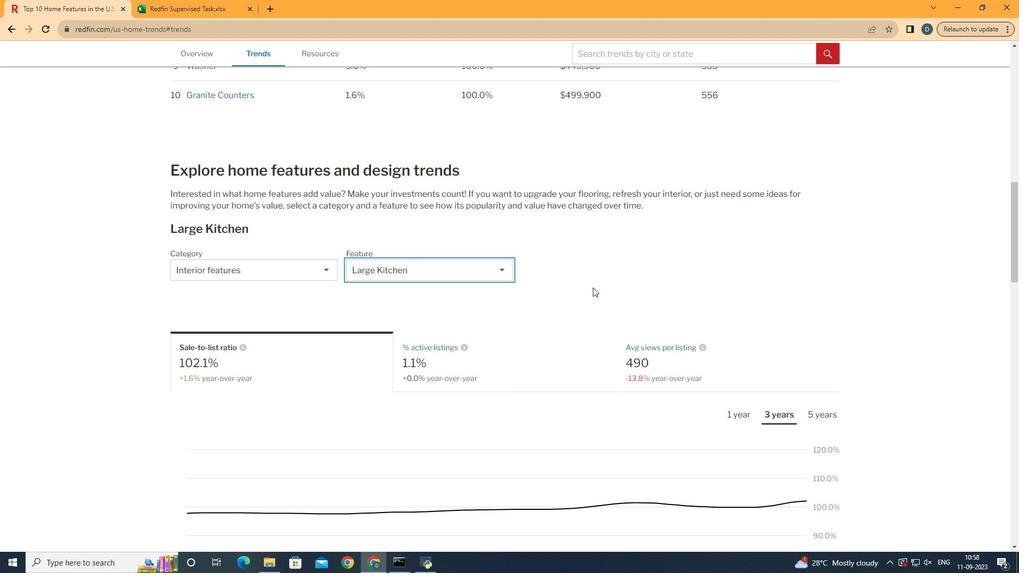 
Action: Mouse pressed left at (593, 287)
Screenshot: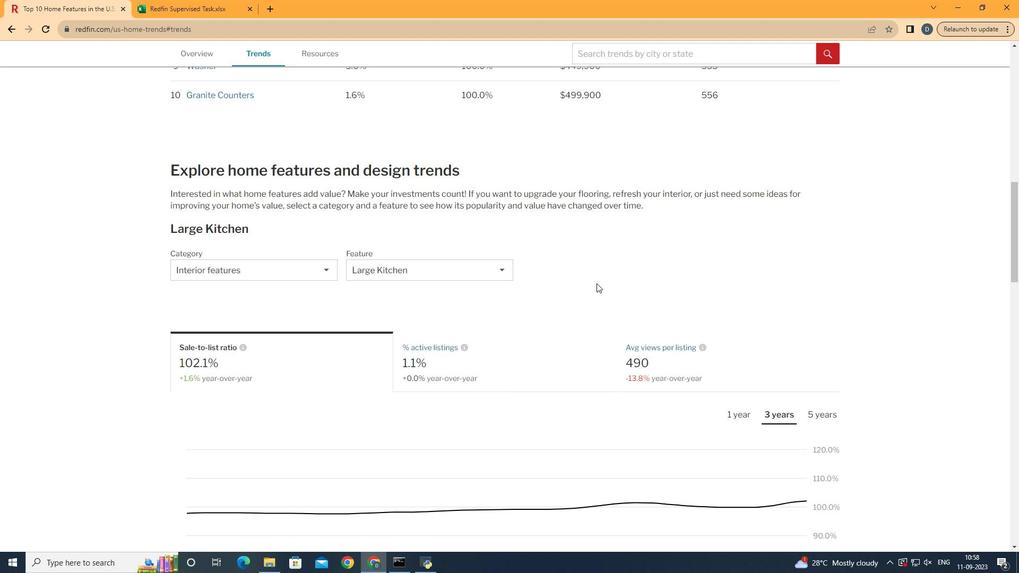 
Action: Mouse moved to (516, 311)
Screenshot: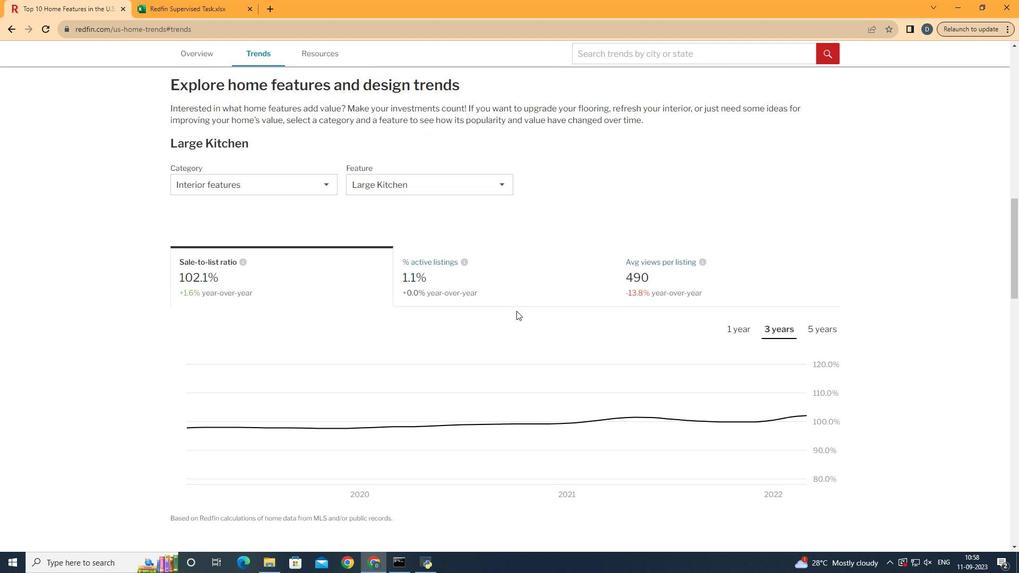 
Action: Mouse scrolled (516, 310) with delta (0, 0)
Screenshot: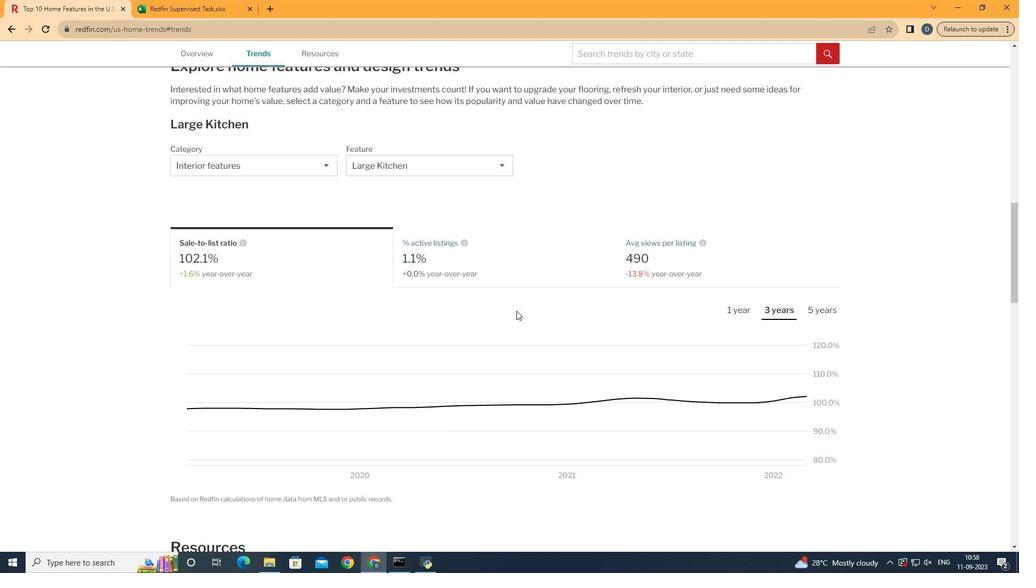 
Action: Mouse scrolled (516, 310) with delta (0, 0)
Screenshot: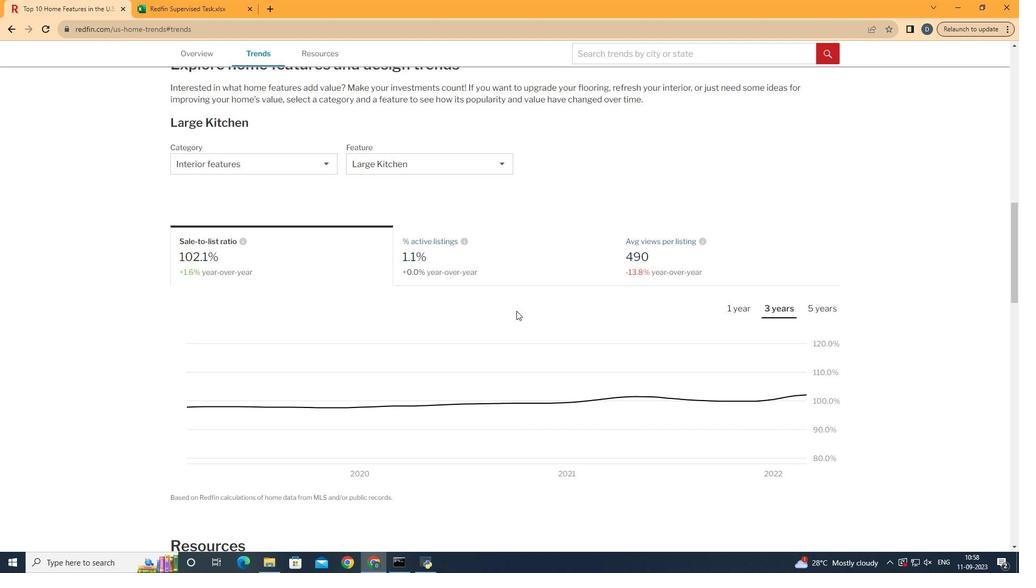 
Action: Mouse moved to (334, 262)
Screenshot: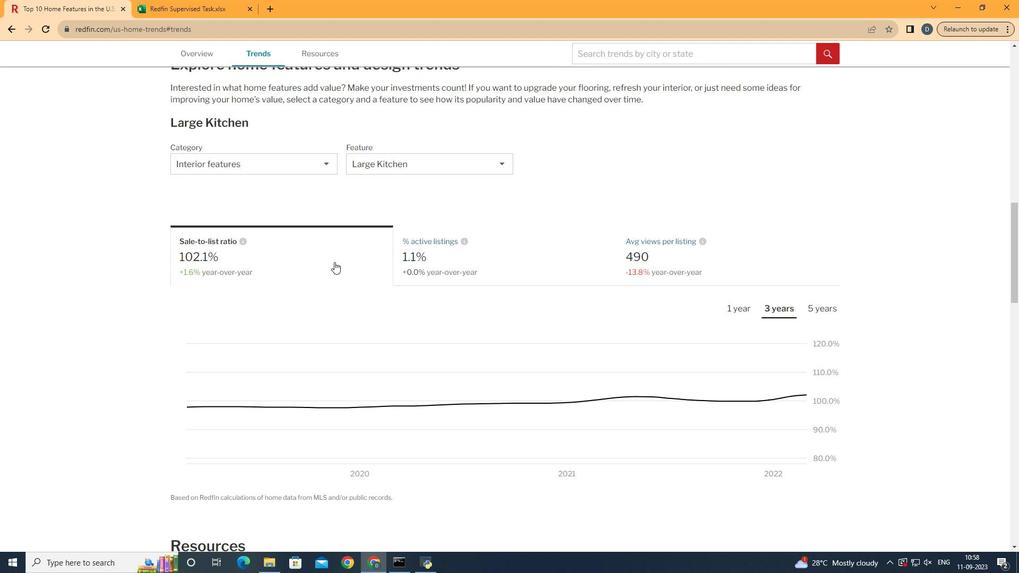 
Action: Mouse pressed left at (334, 262)
Screenshot: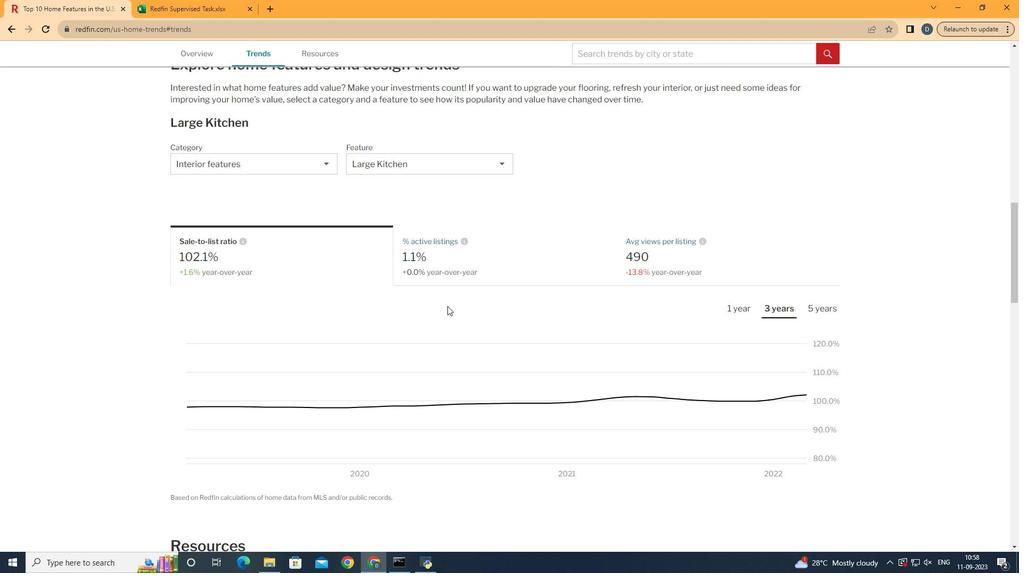 
Action: Mouse moved to (777, 314)
Screenshot: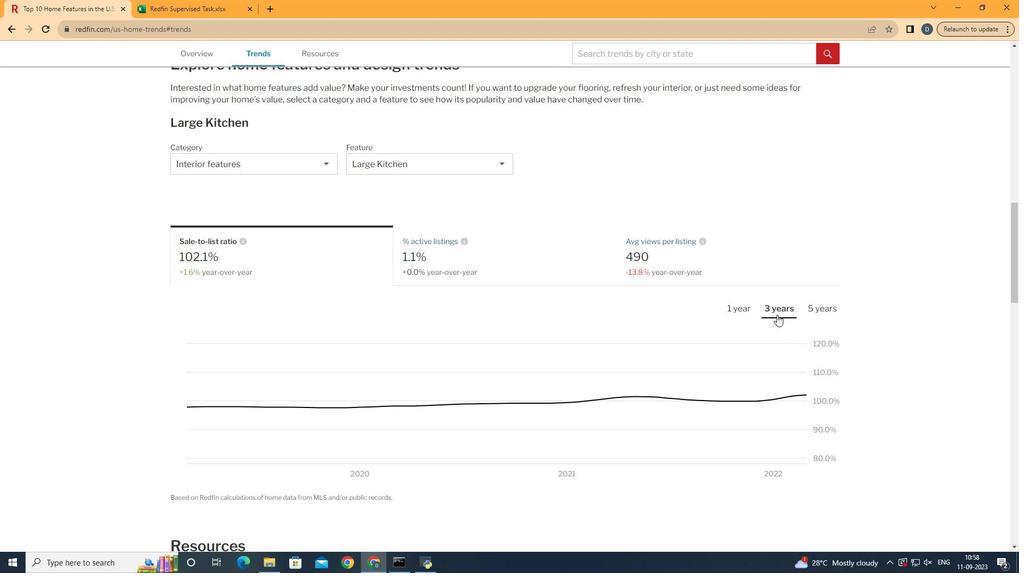 
Action: Mouse pressed left at (777, 314)
Screenshot: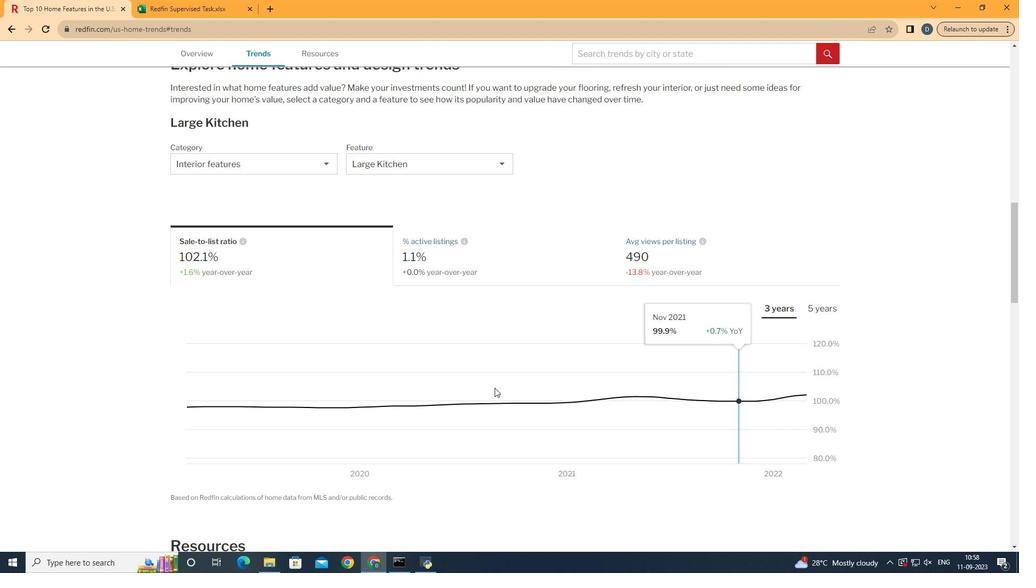 
Action: Mouse moved to (778, 391)
Screenshot: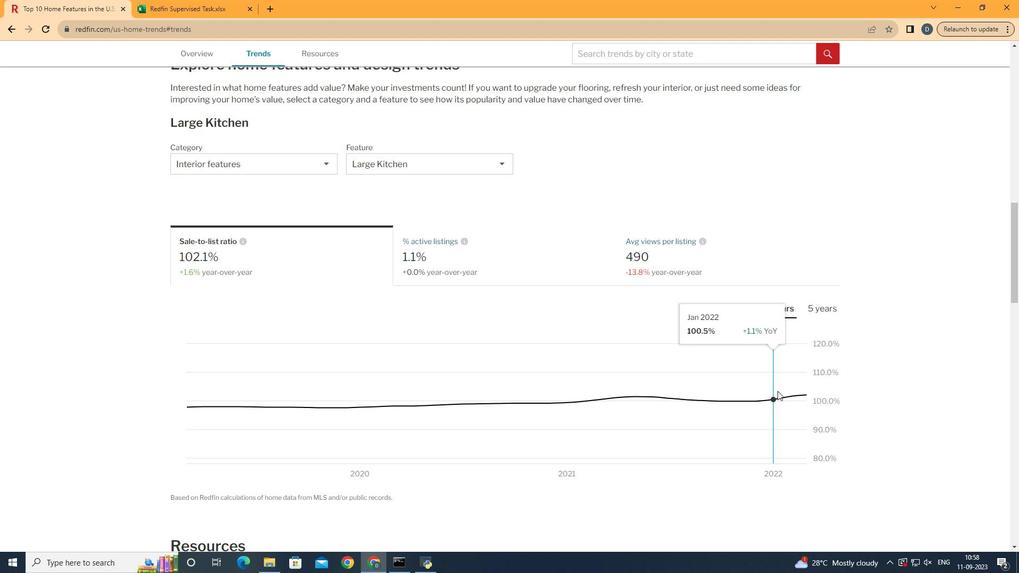 
